 Task: Look for space in La Breita, Peru from 2nd June, 2023 to 15th June, 2023 for 2 adults in price range Rs.10000 to Rs.15000. Place can be entire place with 1 bedroom having 1 bed and 1 bathroom. Property type can be house, flat, guest house, hotel. Booking option can be shelf check-in. Required host language is English.
Action: Mouse pressed left at (471, 115)
Screenshot: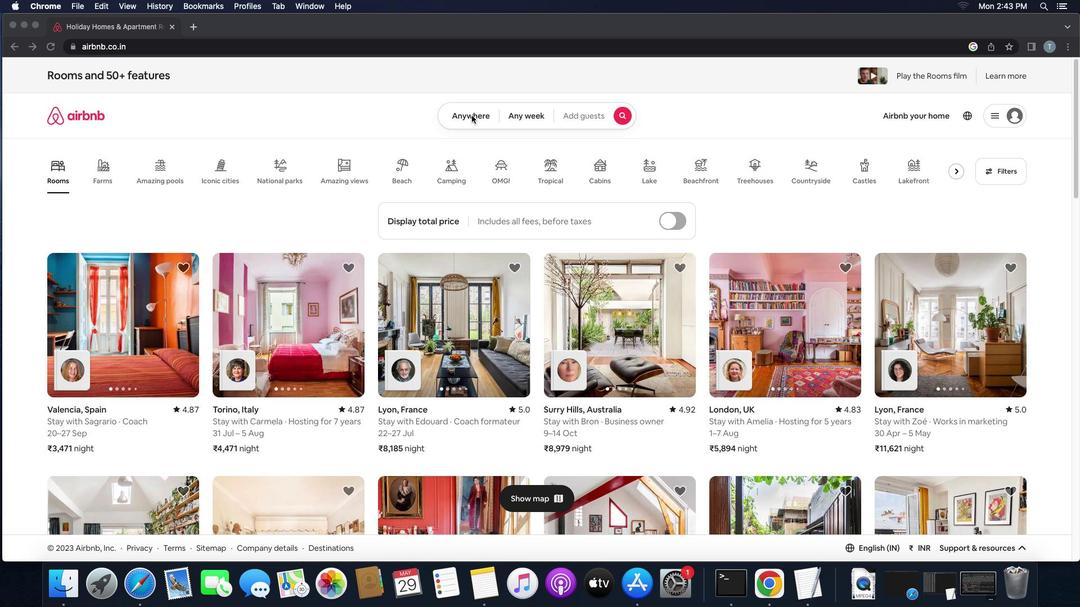 
Action: Mouse pressed left at (471, 115)
Screenshot: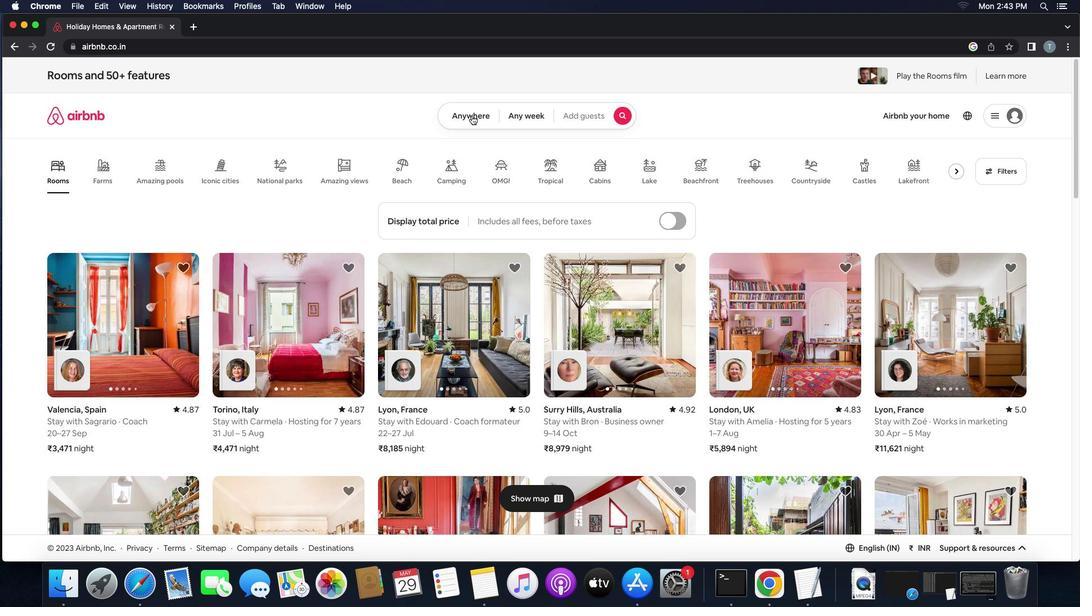 
Action: Mouse moved to (390, 155)
Screenshot: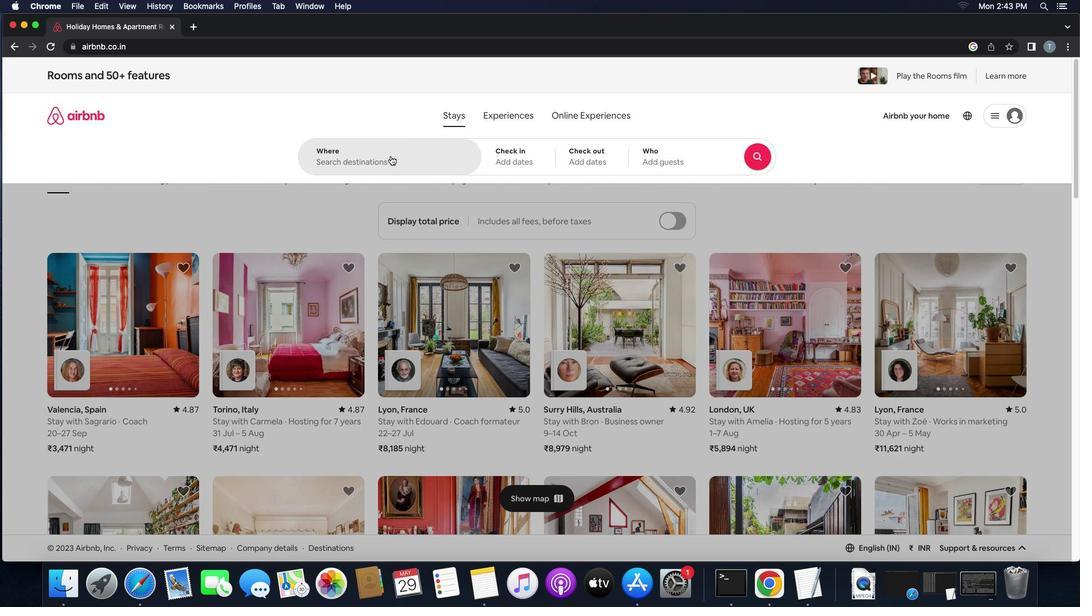 
Action: Mouse pressed left at (390, 155)
Screenshot: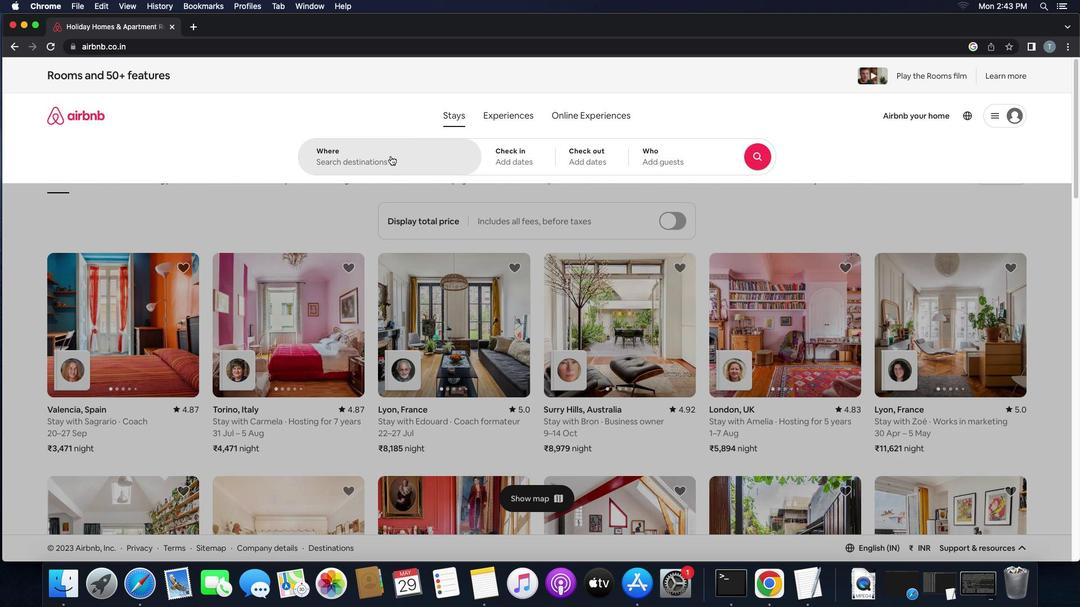 
Action: Key pressed Key.shift'L''A'Key.space'b''r''e''i''t''a'','Key.space'p''e''r''u'
Screenshot: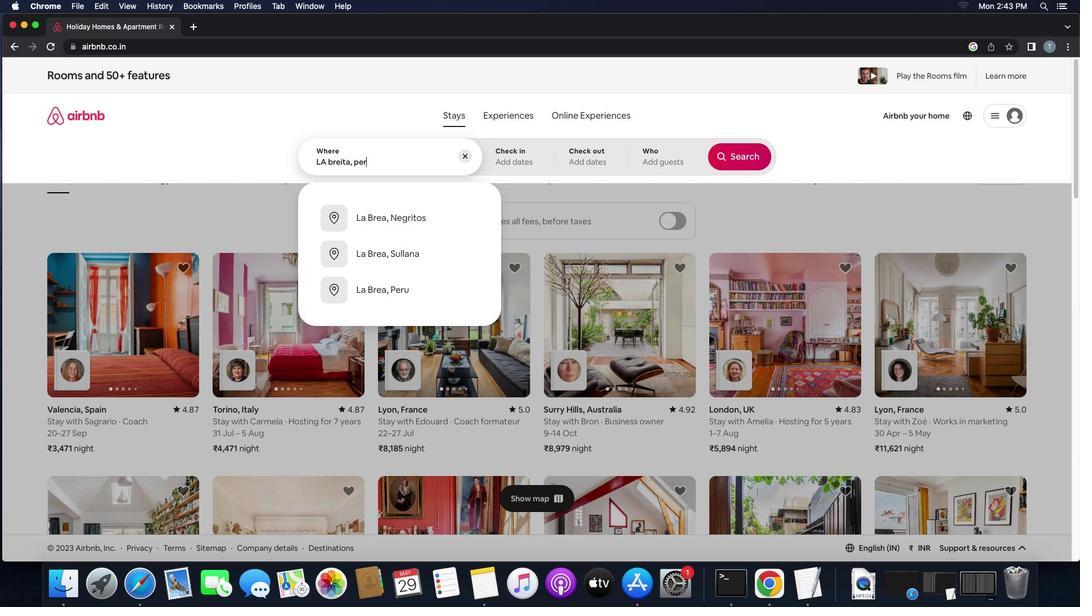 
Action: Mouse moved to (395, 287)
Screenshot: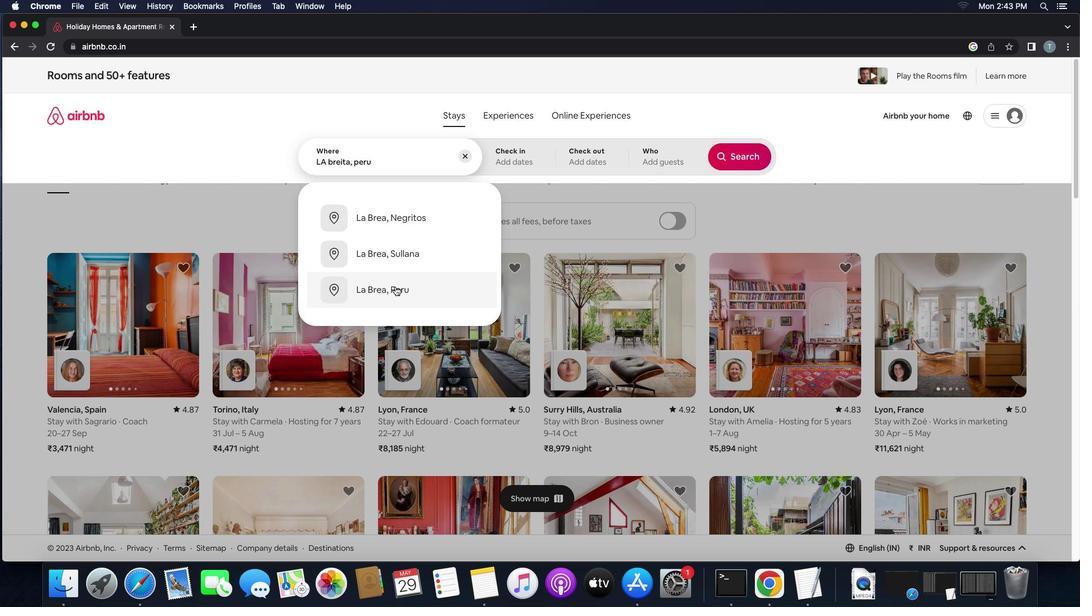
Action: Mouse pressed left at (395, 287)
Screenshot: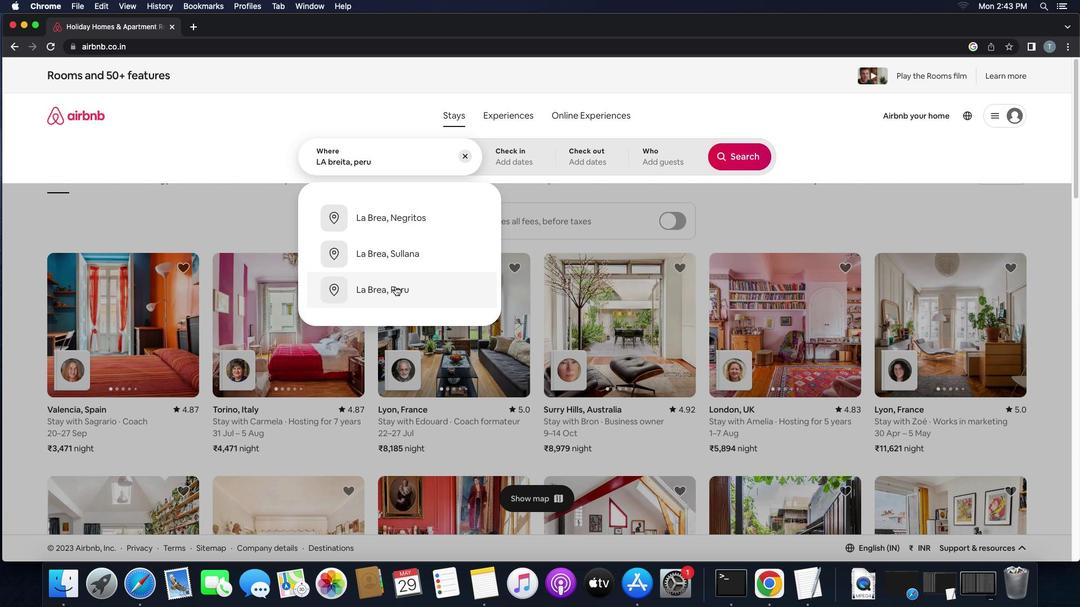 
Action: Mouse moved to (704, 295)
Screenshot: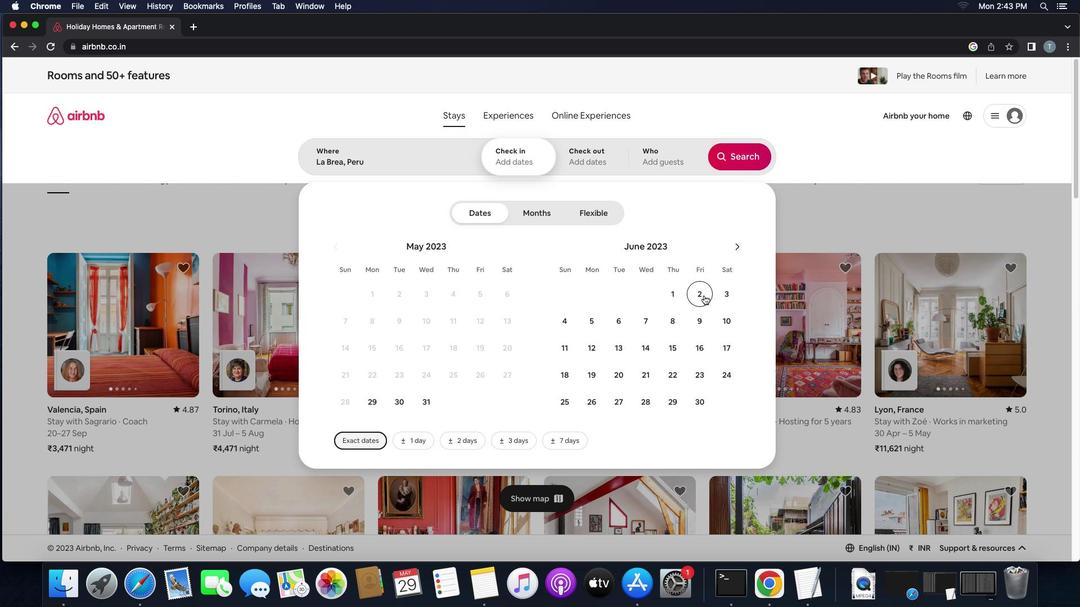 
Action: Mouse pressed left at (704, 295)
Screenshot: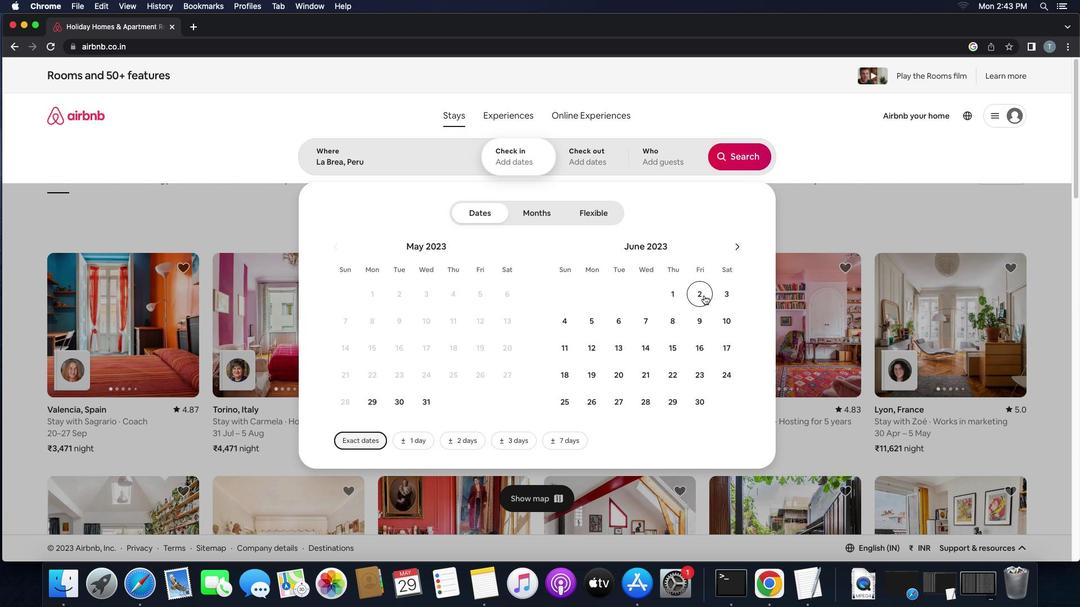 
Action: Mouse moved to (672, 355)
Screenshot: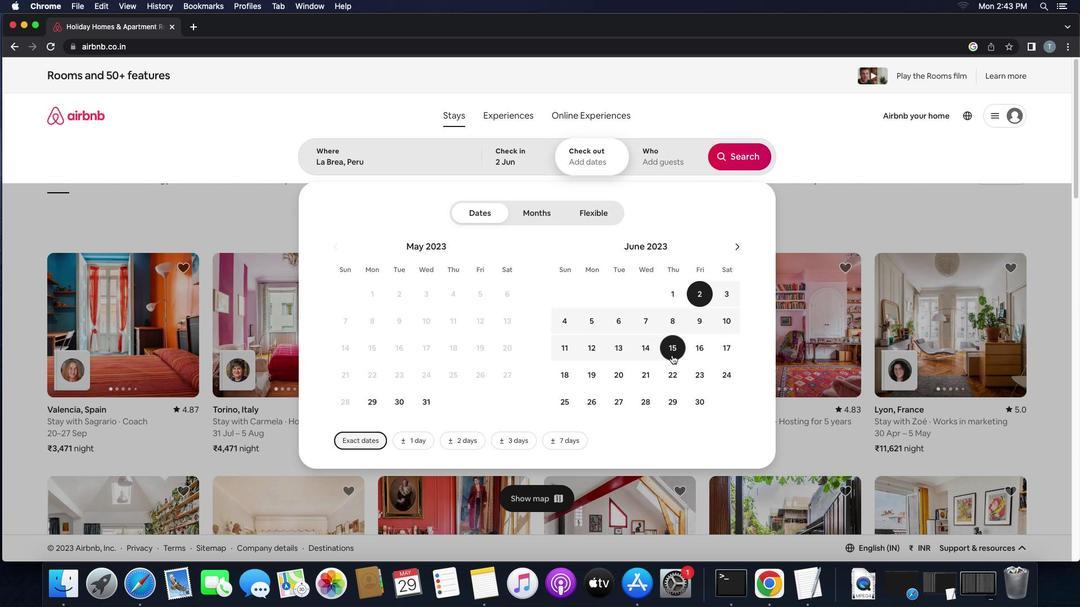 
Action: Mouse pressed left at (672, 355)
Screenshot: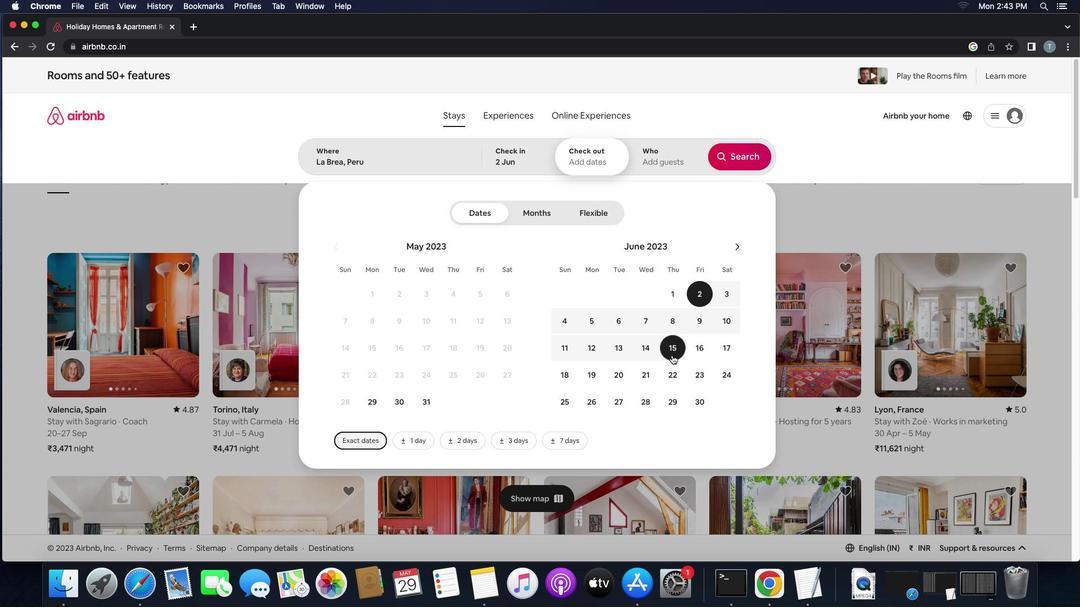 
Action: Mouse moved to (667, 161)
Screenshot: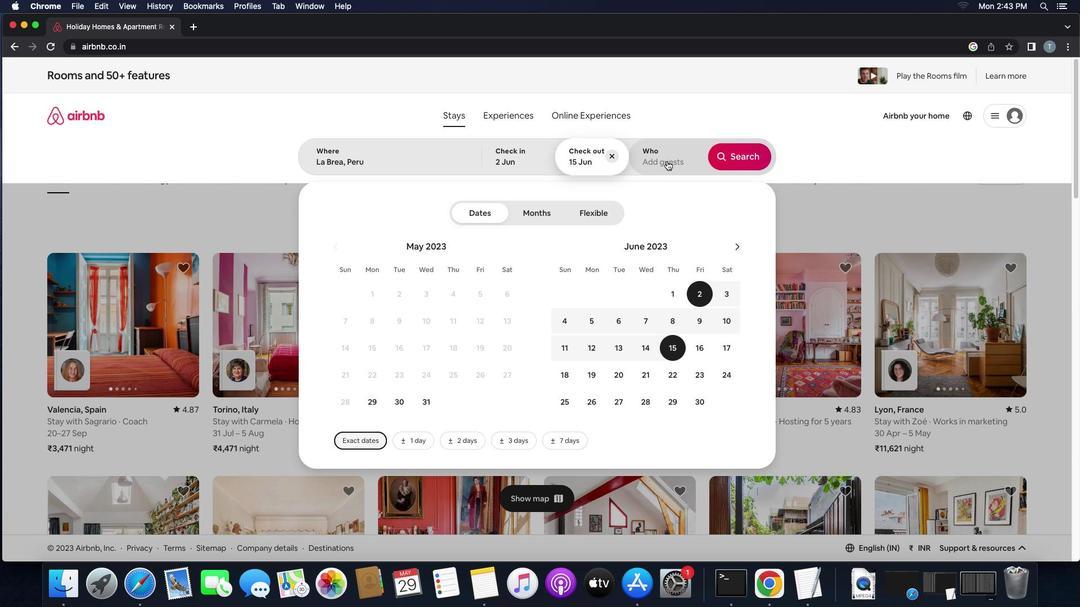 
Action: Mouse pressed left at (667, 161)
Screenshot: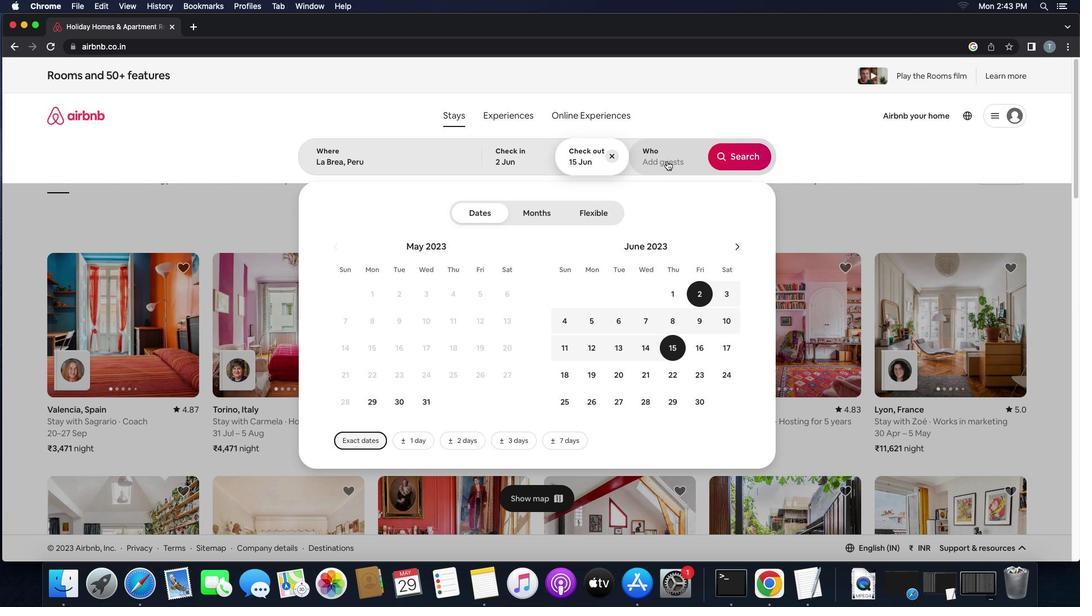 
Action: Mouse moved to (741, 220)
Screenshot: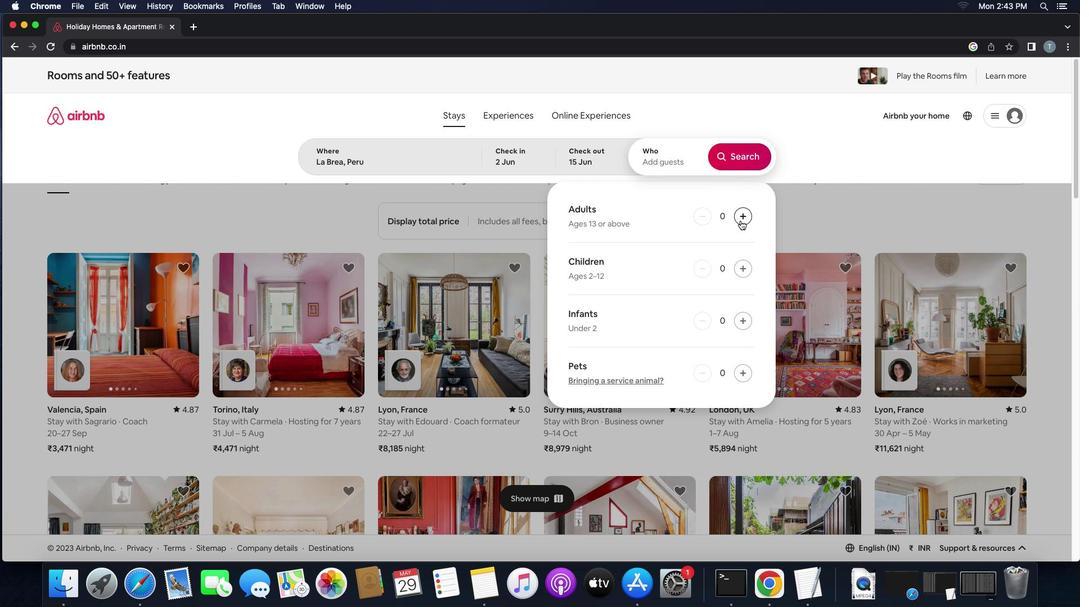 
Action: Mouse pressed left at (741, 220)
Screenshot: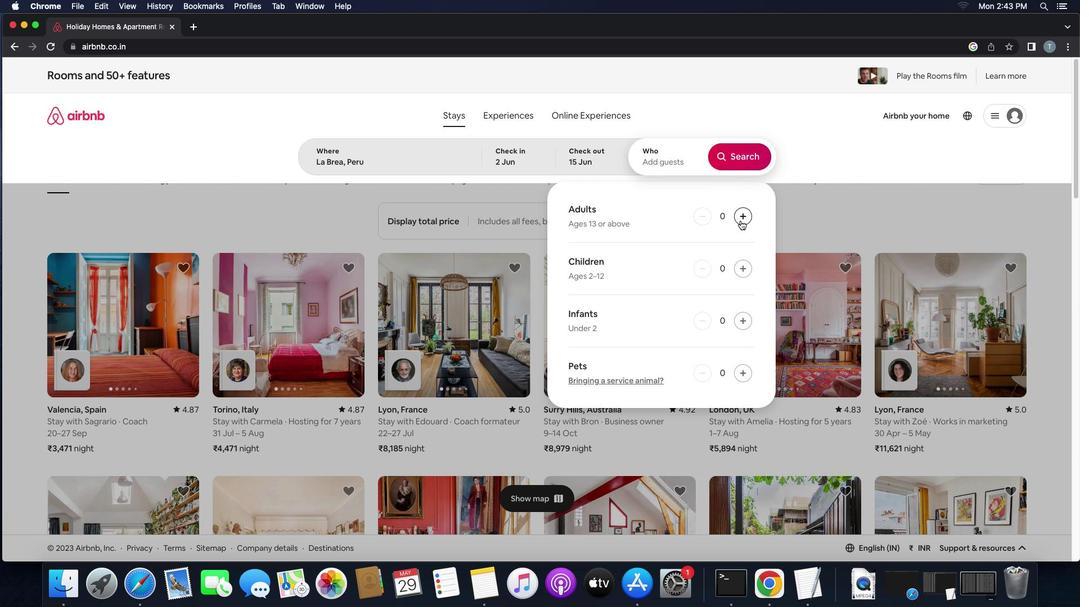 
Action: Mouse pressed left at (741, 220)
Screenshot: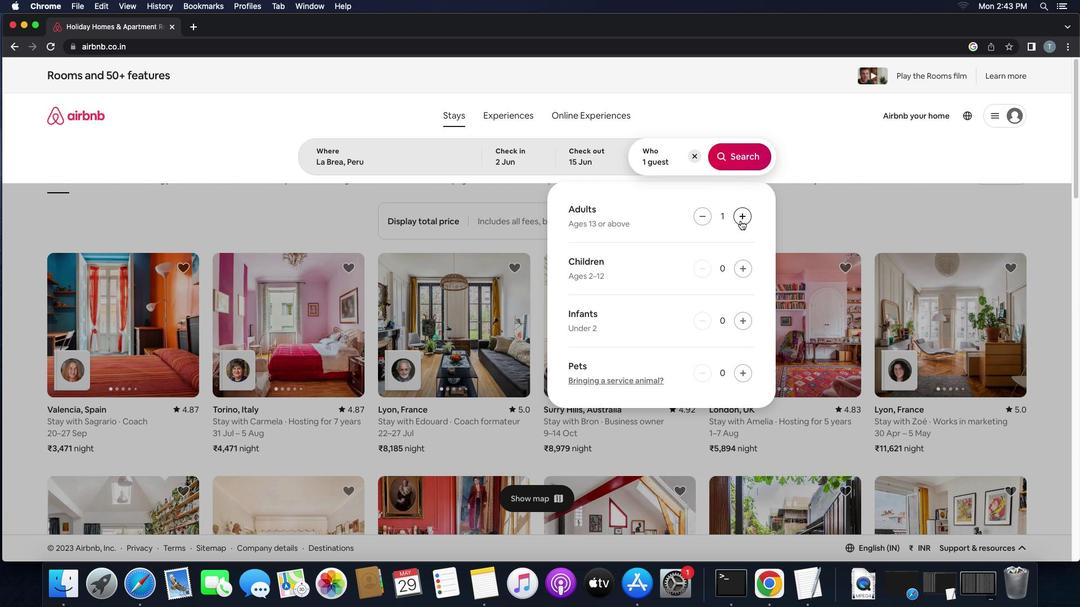 
Action: Mouse moved to (757, 155)
Screenshot: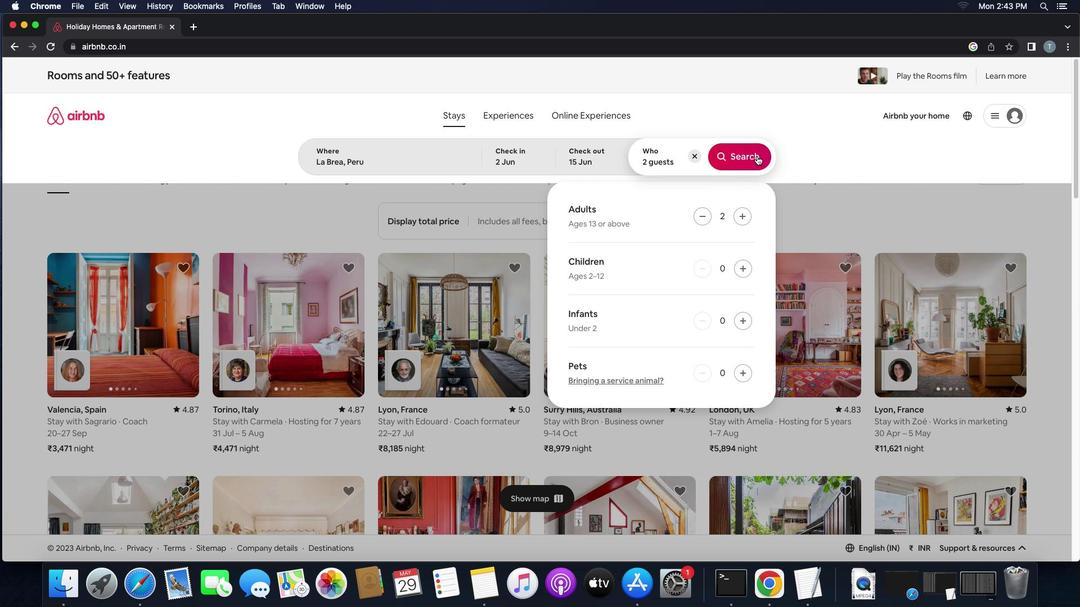 
Action: Mouse pressed left at (757, 155)
Screenshot: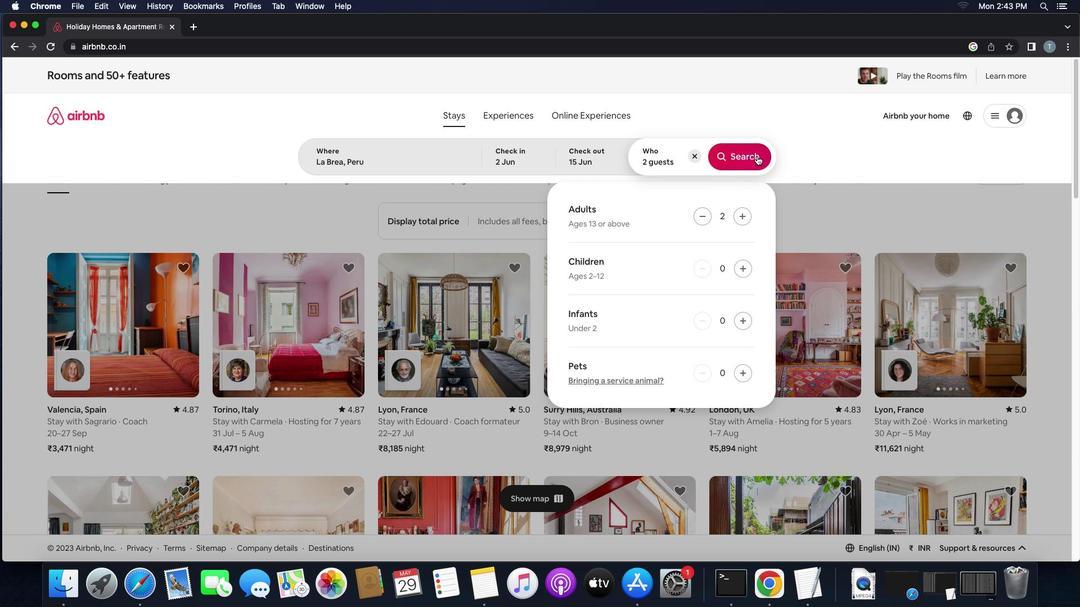
Action: Mouse moved to (1029, 128)
Screenshot: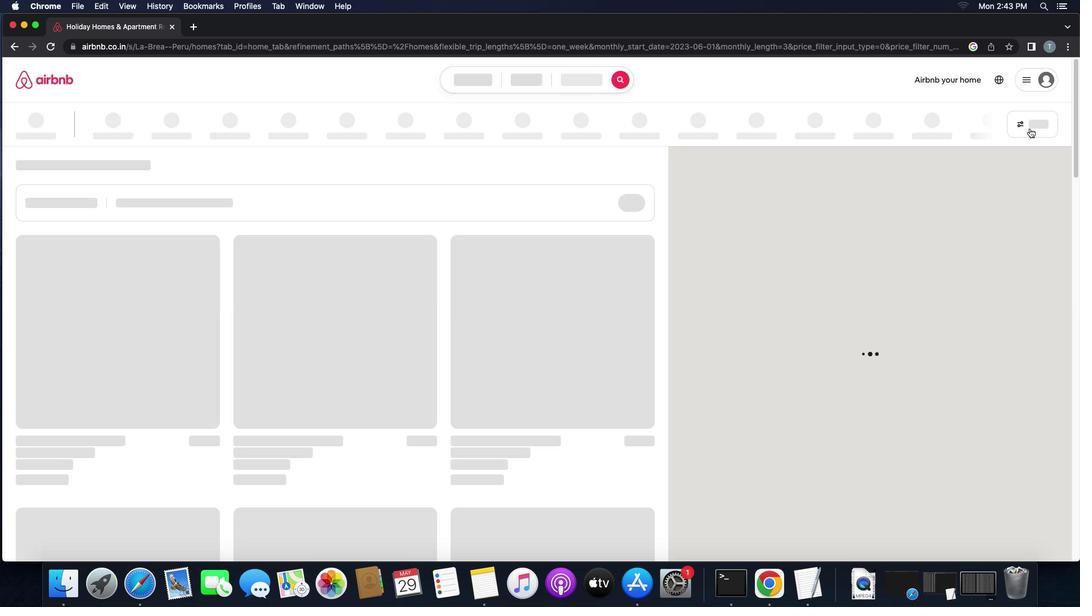 
Action: Mouse pressed left at (1029, 128)
Screenshot: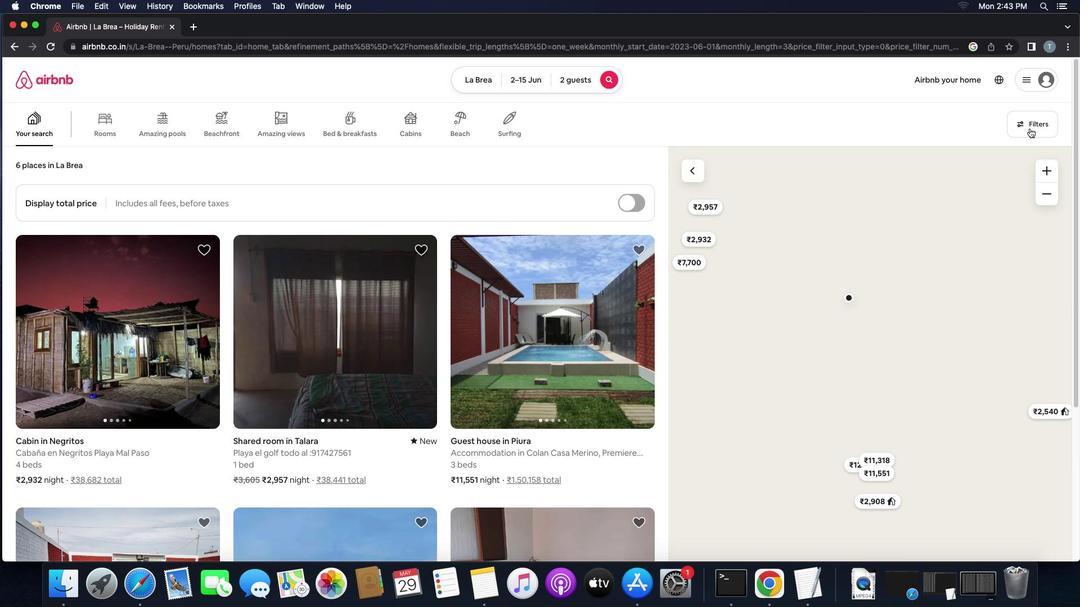 
Action: Mouse moved to (464, 264)
Screenshot: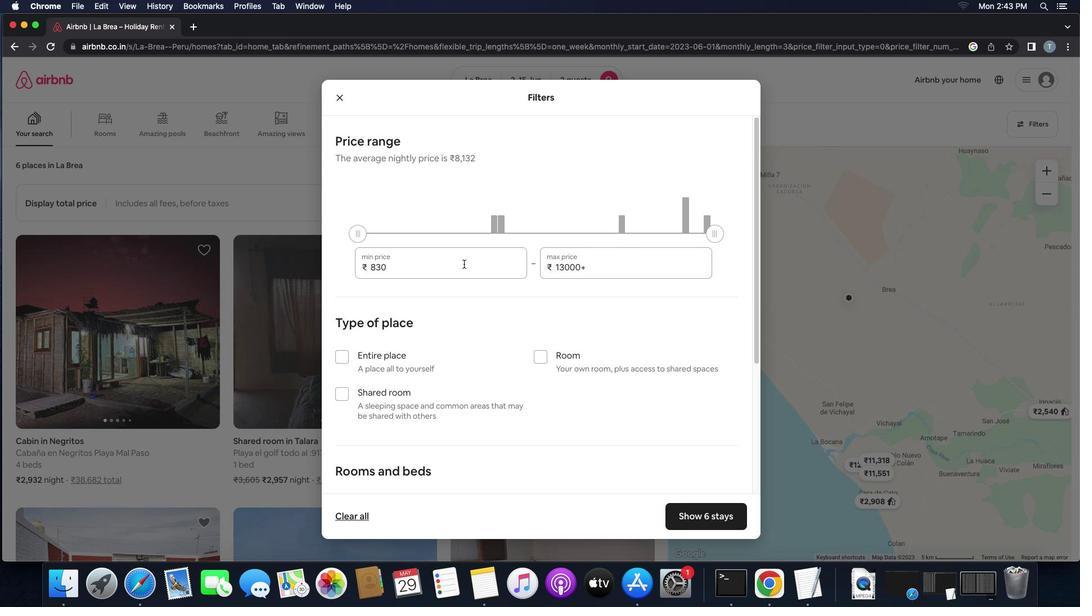 
Action: Mouse pressed left at (464, 264)
Screenshot: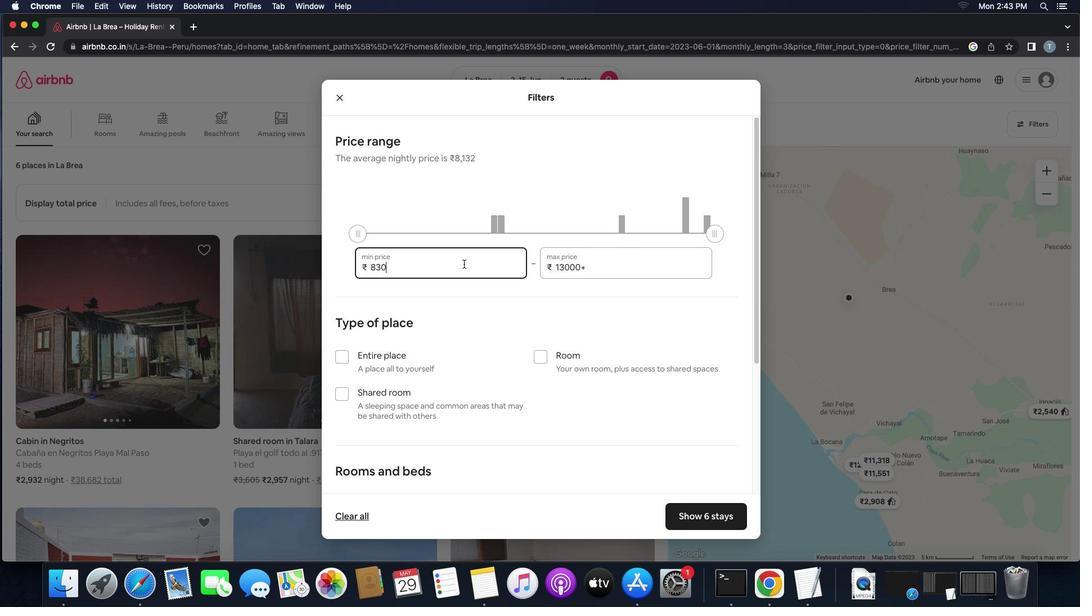 
Action: Key pressed Key.backspaceKey.backspaceKey.backspaceKey.backspace'1''0''0''0''0'
Screenshot: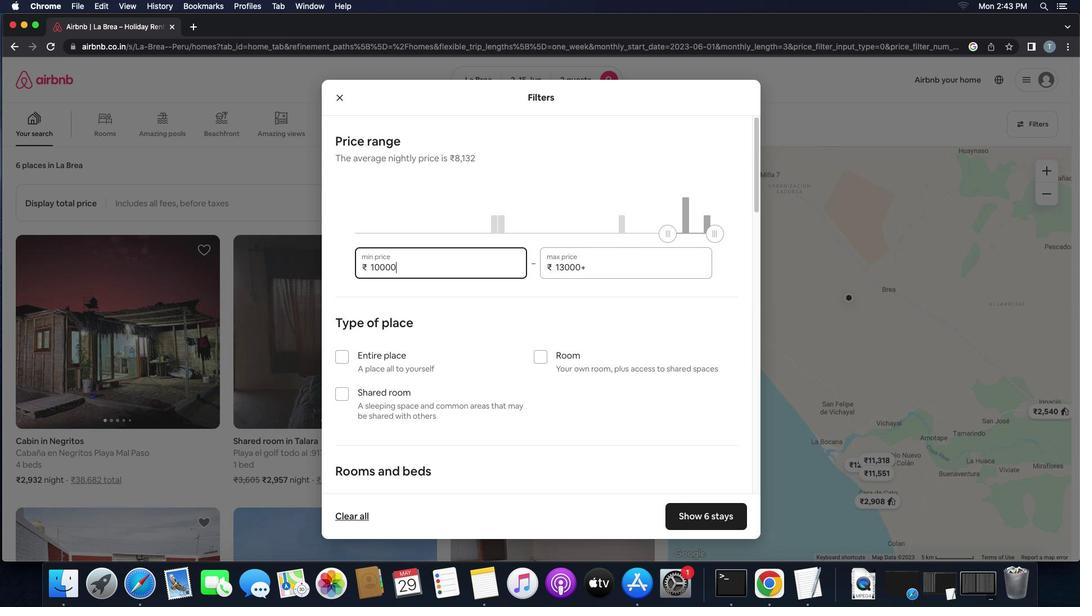 
Action: Mouse moved to (596, 269)
Screenshot: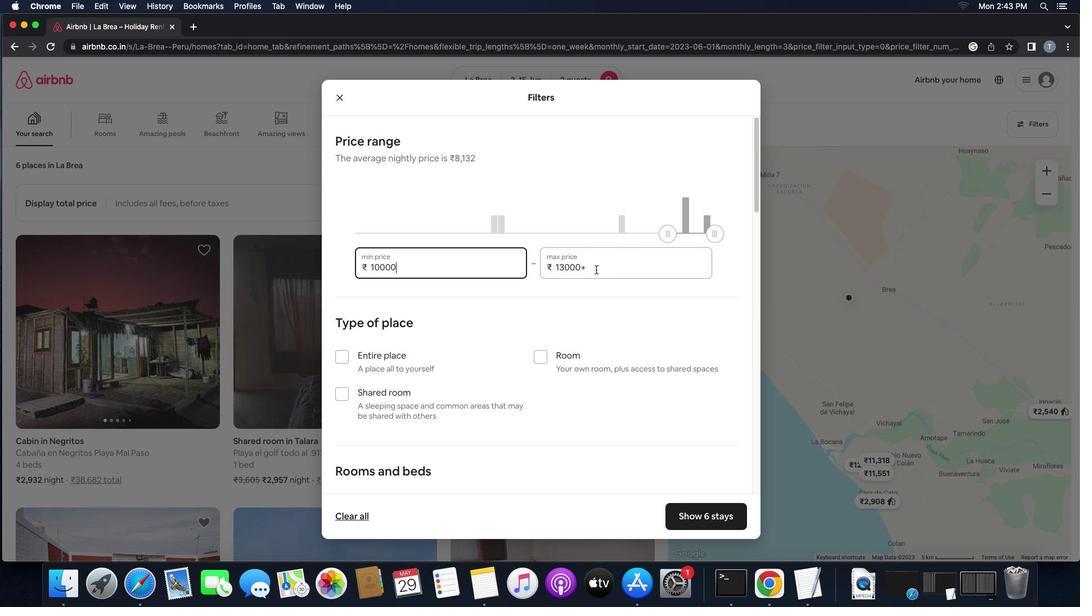 
Action: Mouse pressed left at (596, 269)
Screenshot: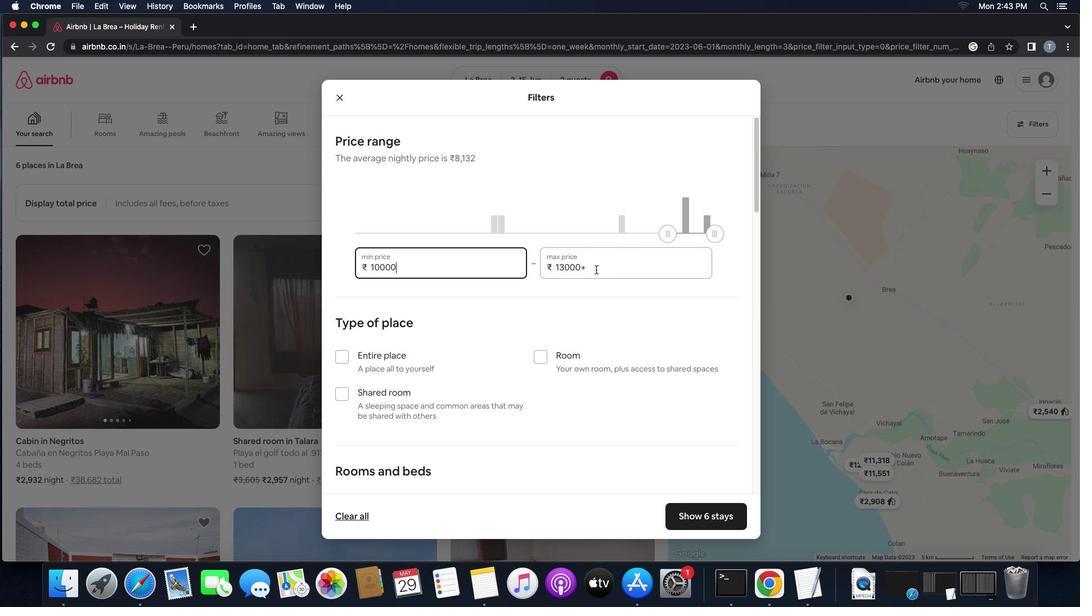 
Action: Key pressed Key.backspaceKey.backspaceKey.backspaceKey.backspaceKey.backspaceKey.backspace'1''5''0''0''0'
Screenshot: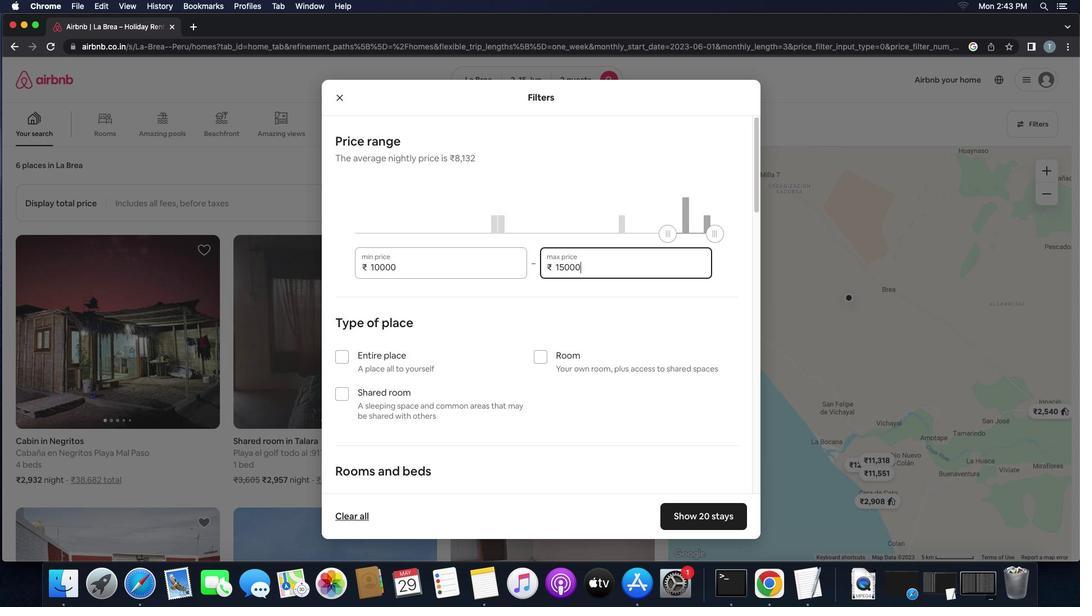 
Action: Mouse moved to (353, 354)
Screenshot: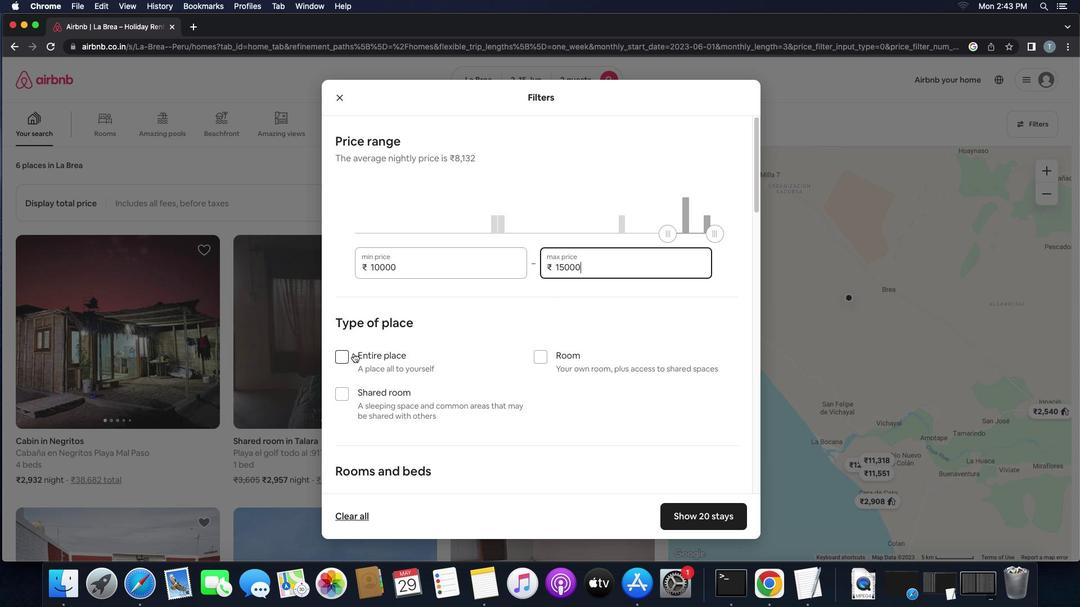 
Action: Mouse pressed left at (353, 354)
Screenshot: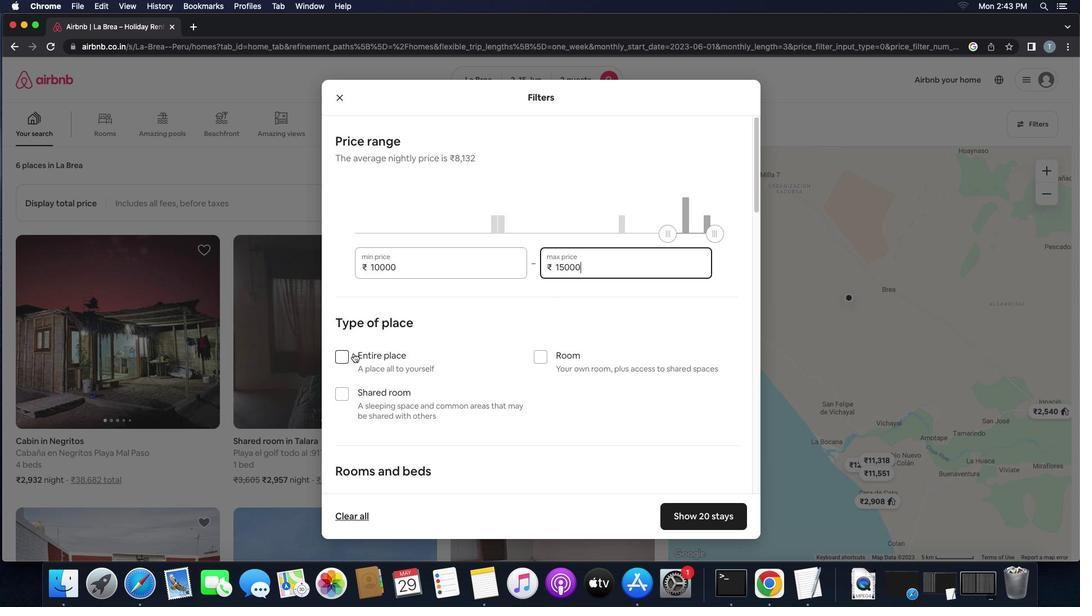 
Action: Mouse moved to (516, 387)
Screenshot: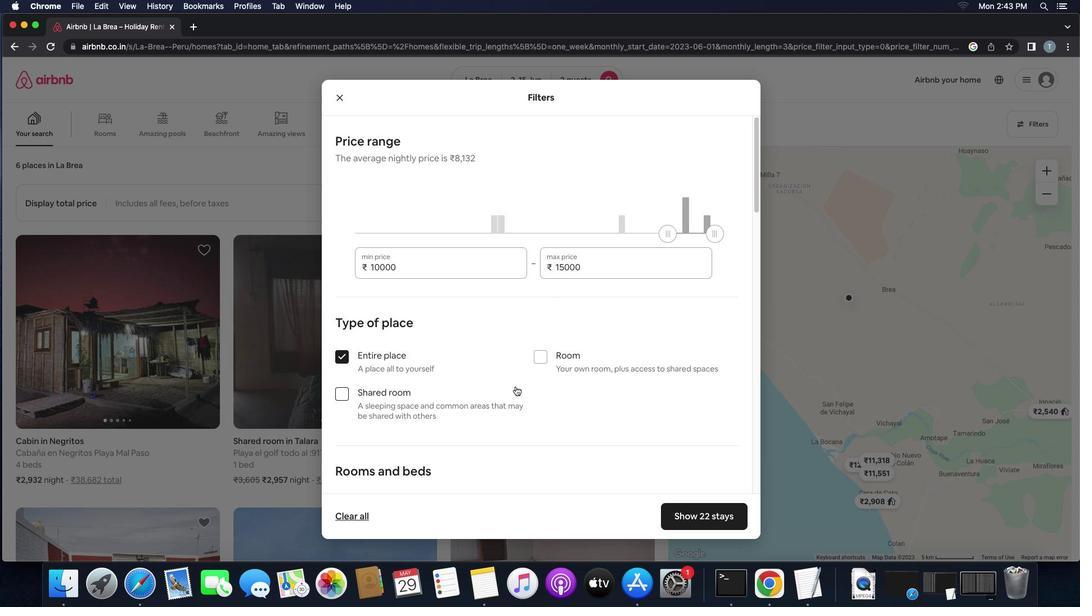 
Action: Mouse scrolled (516, 387) with delta (0, 0)
Screenshot: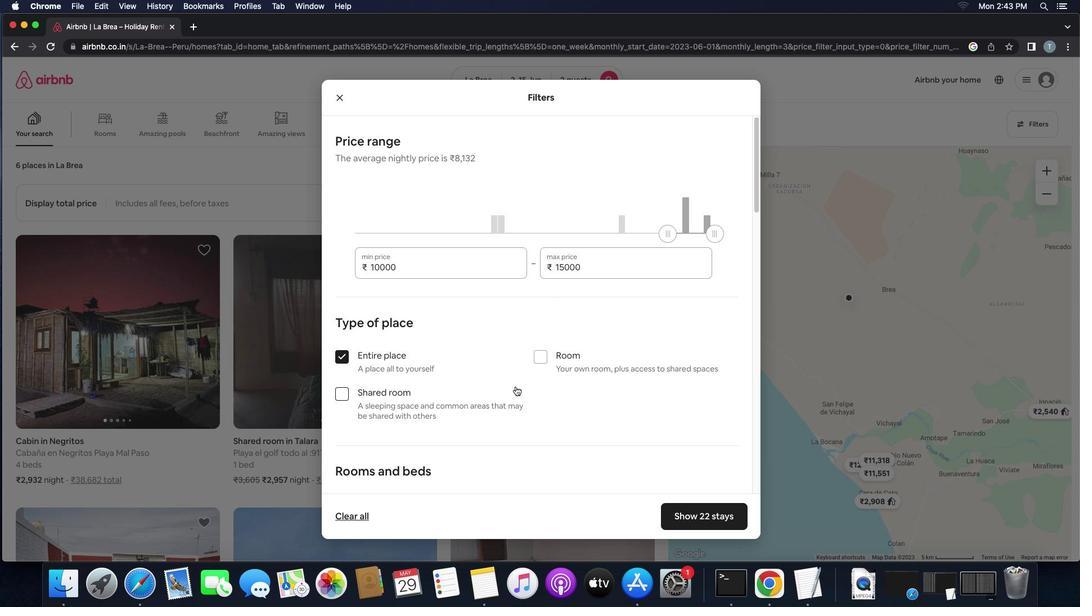 
Action: Mouse scrolled (516, 387) with delta (0, 0)
Screenshot: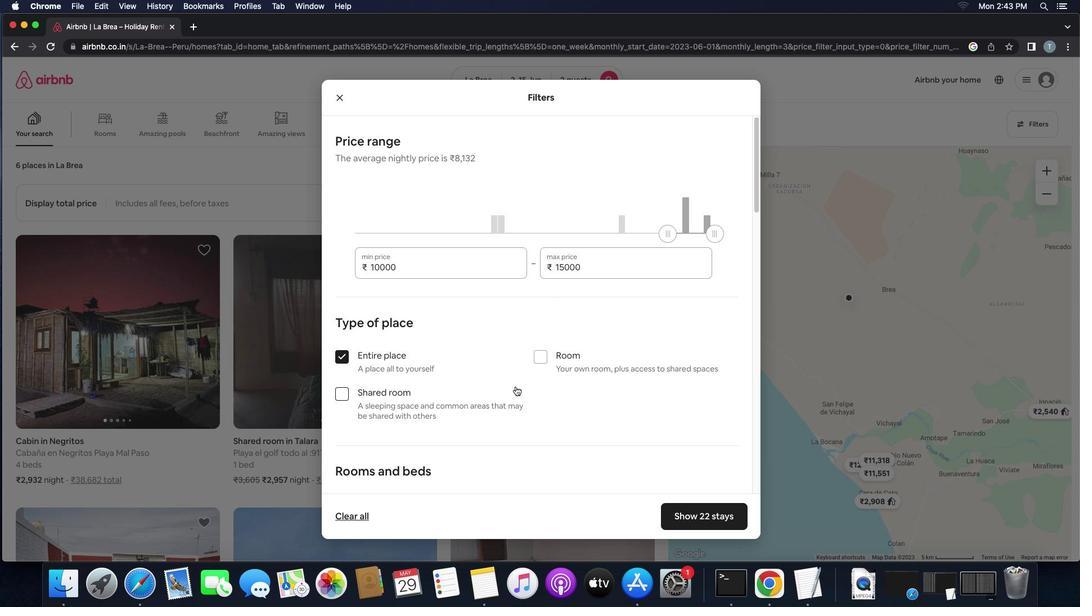 
Action: Mouse moved to (504, 430)
Screenshot: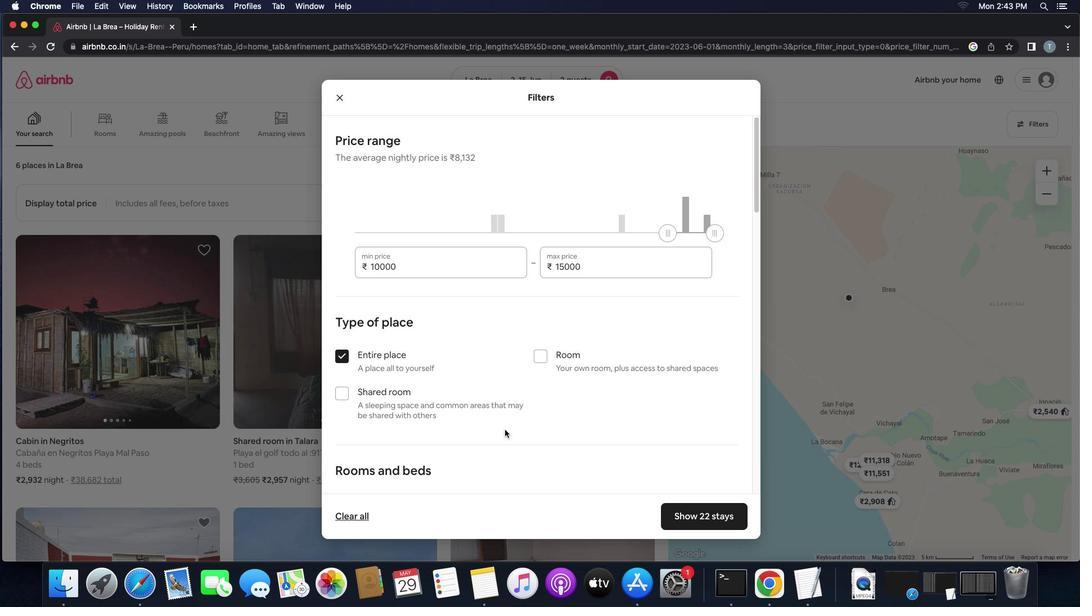 
Action: Mouse scrolled (504, 430) with delta (0, 0)
Screenshot: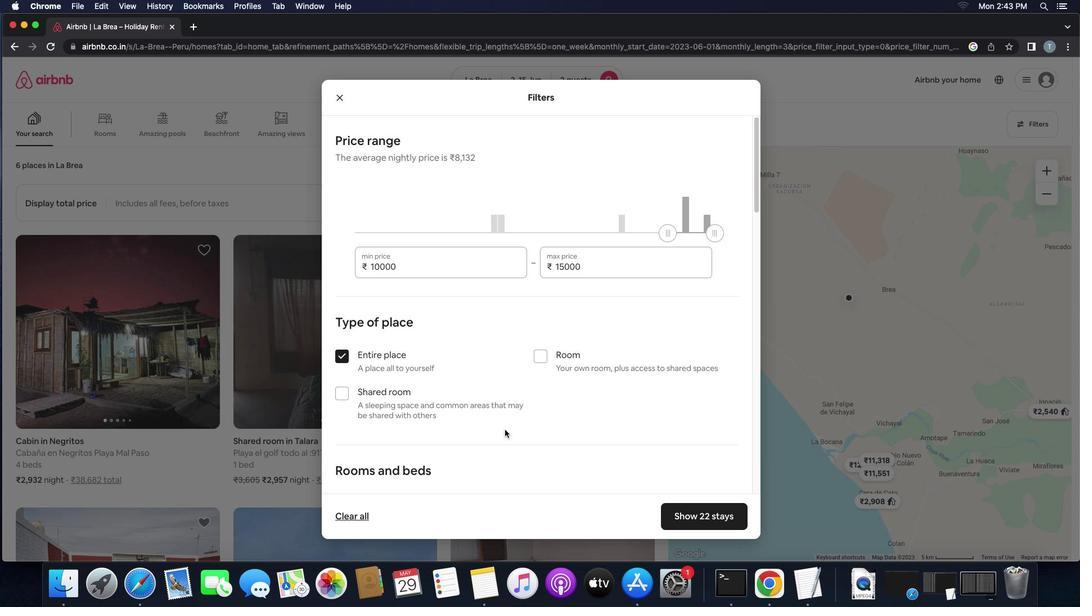 
Action: Mouse moved to (504, 430)
Screenshot: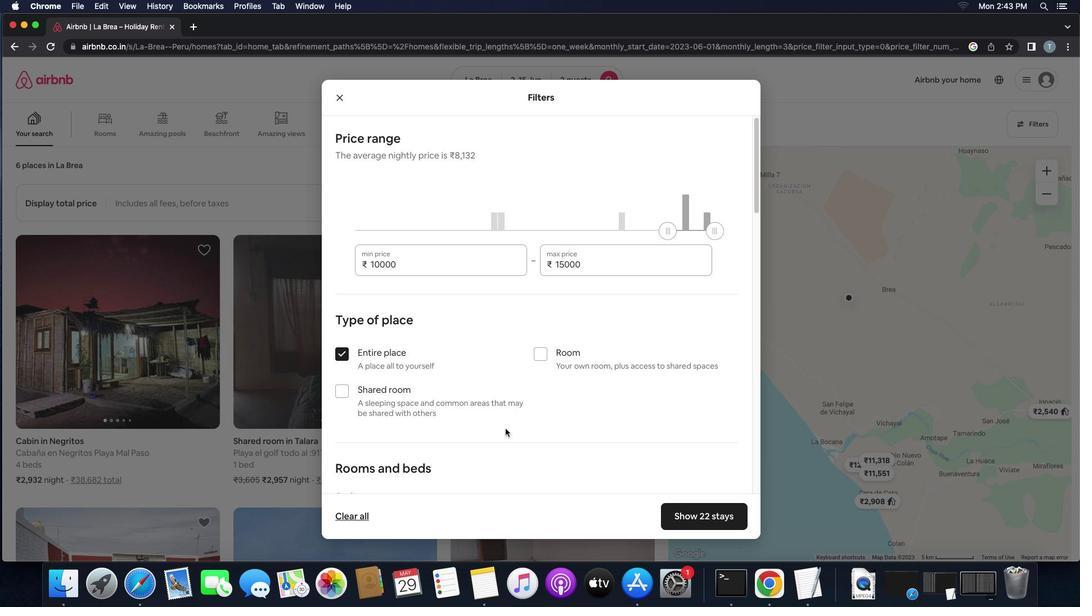 
Action: Mouse scrolled (504, 430) with delta (0, 0)
Screenshot: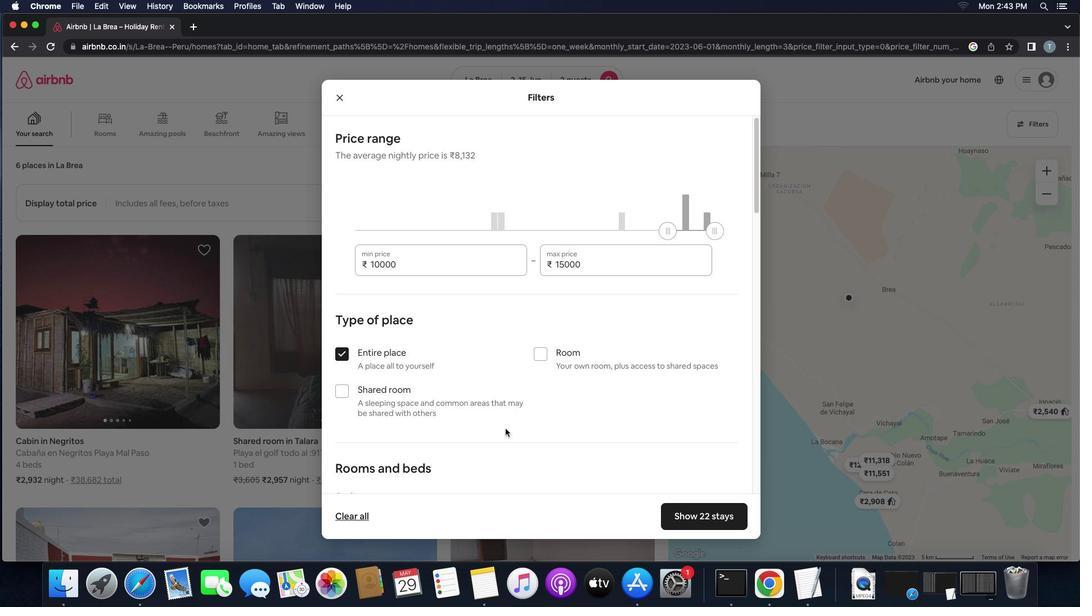 
Action: Mouse moved to (505, 430)
Screenshot: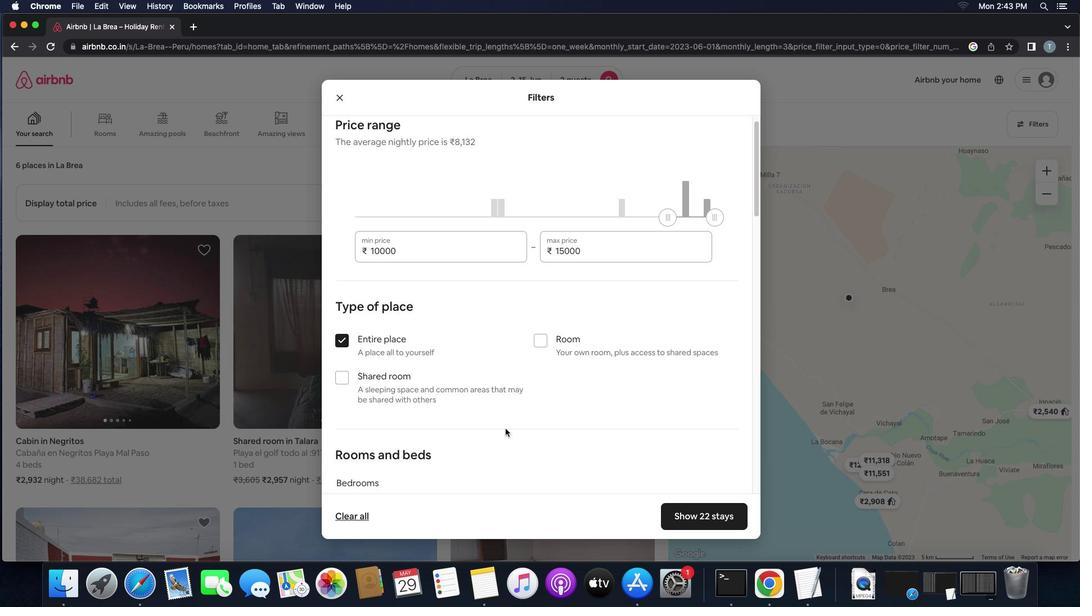 
Action: Mouse scrolled (505, 430) with delta (0, -1)
Screenshot: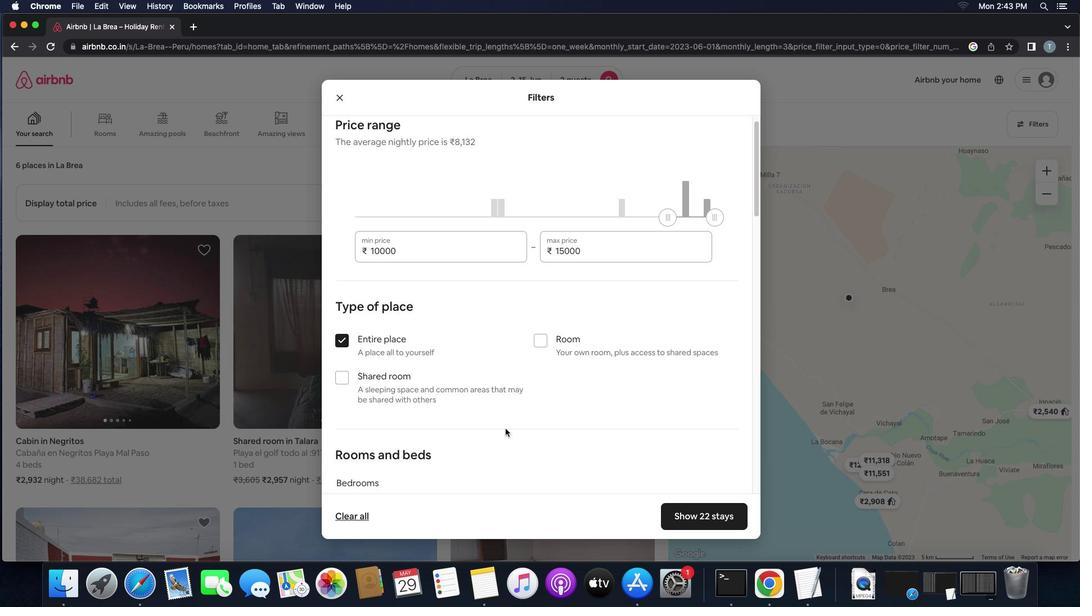 
Action: Mouse moved to (505, 428)
Screenshot: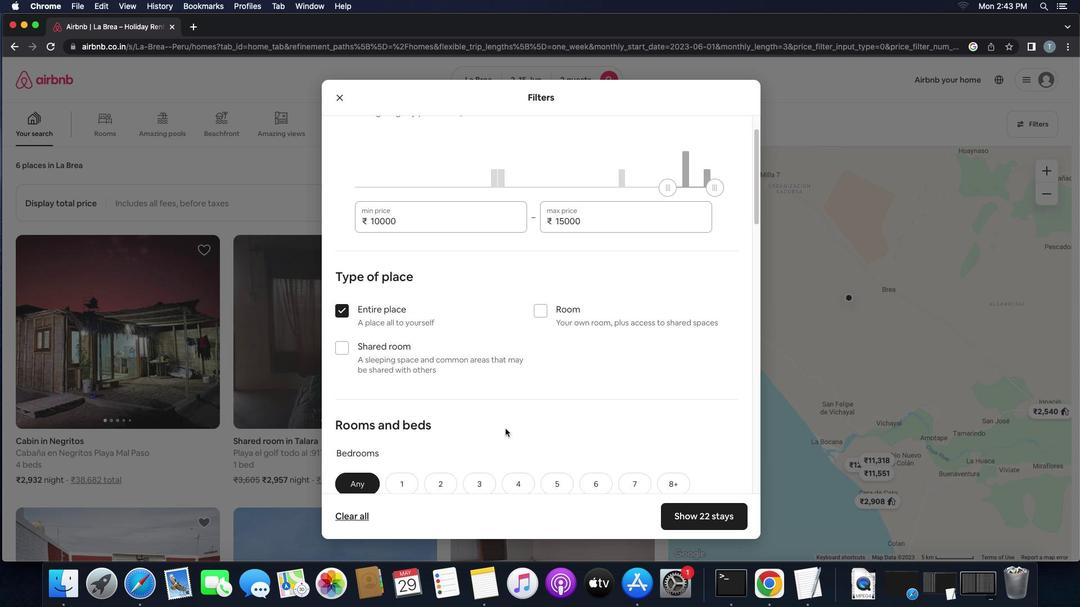 
Action: Mouse scrolled (505, 428) with delta (0, -2)
Screenshot: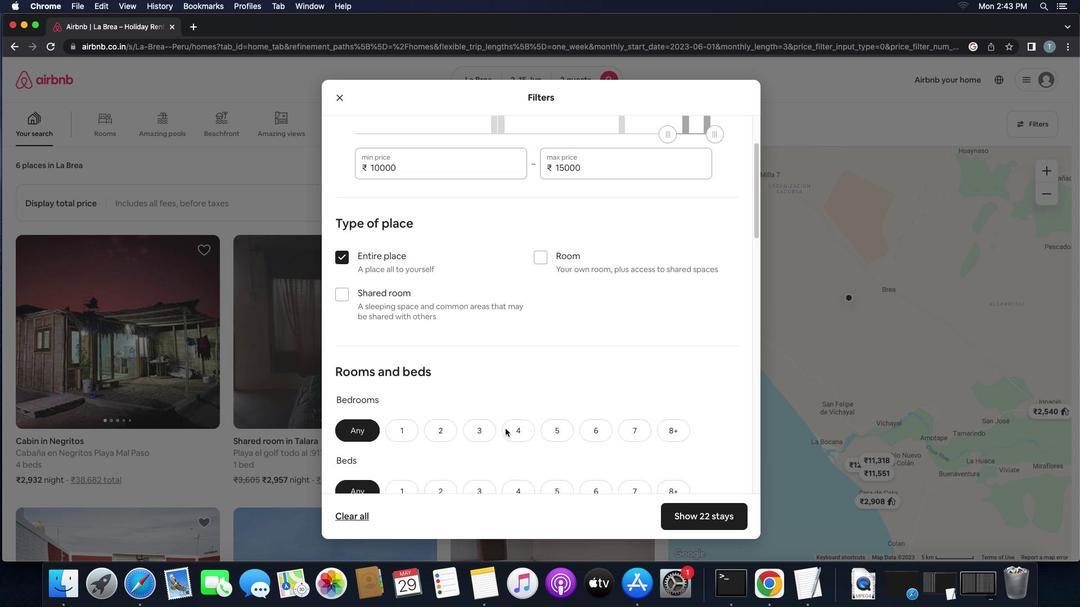 
Action: Mouse moved to (410, 328)
Screenshot: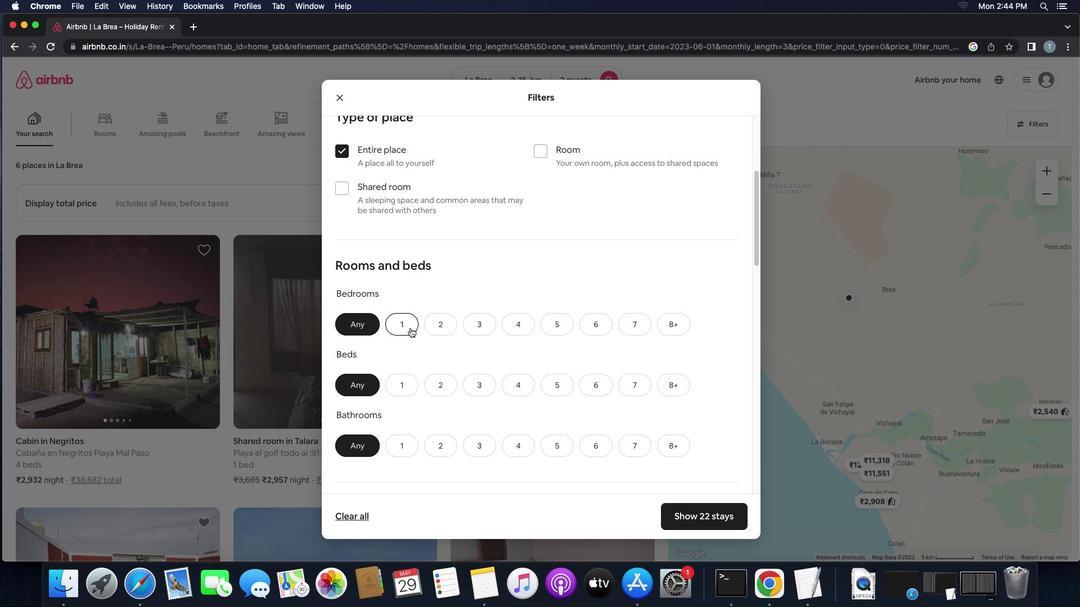 
Action: Mouse pressed left at (410, 328)
Screenshot: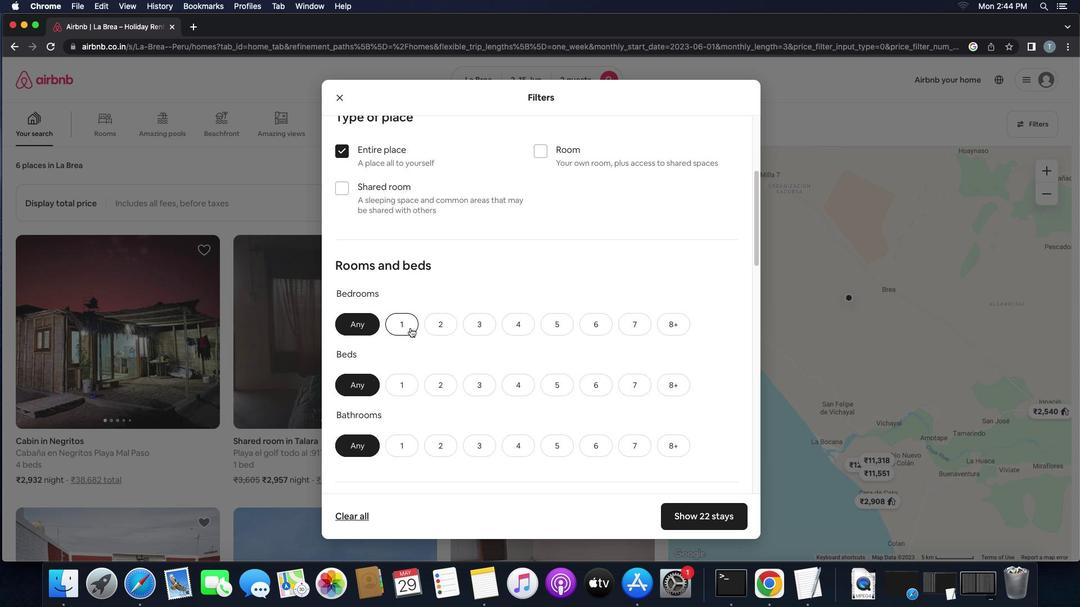 
Action: Mouse moved to (397, 382)
Screenshot: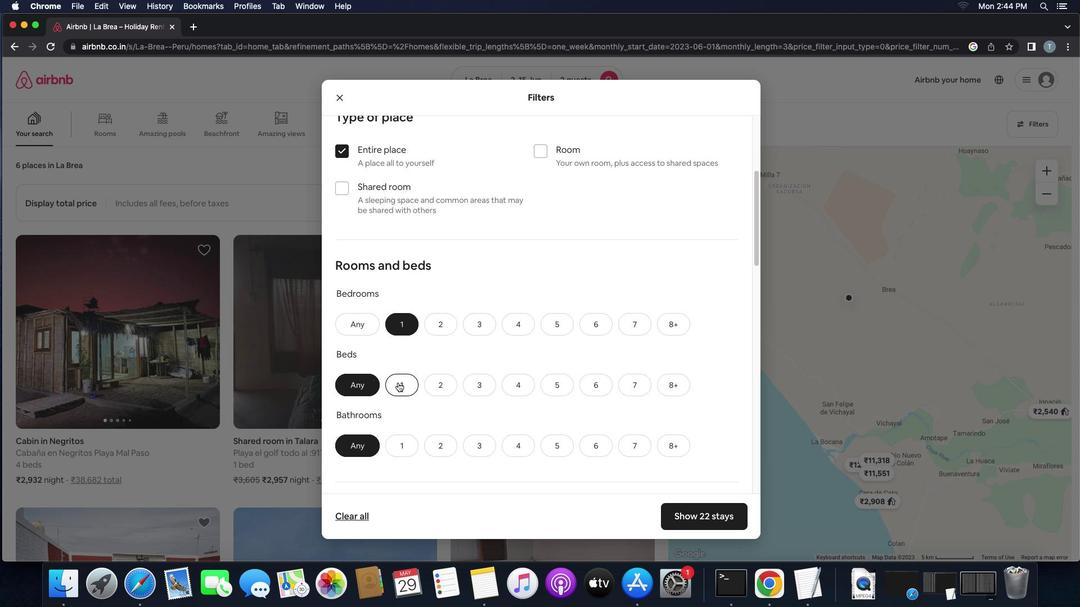 
Action: Mouse pressed left at (397, 382)
Screenshot: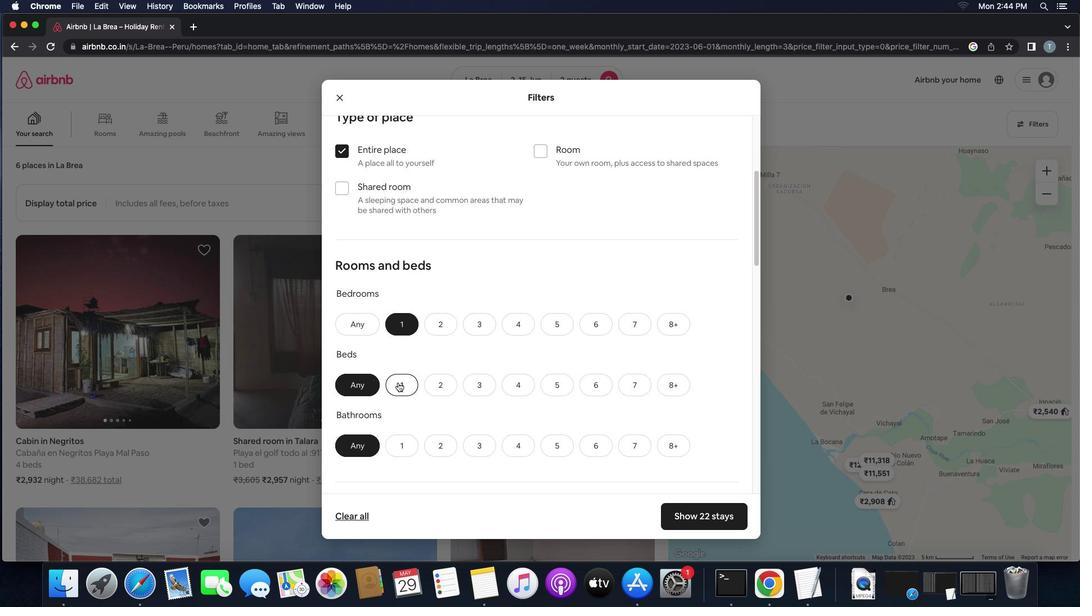
Action: Mouse moved to (409, 458)
Screenshot: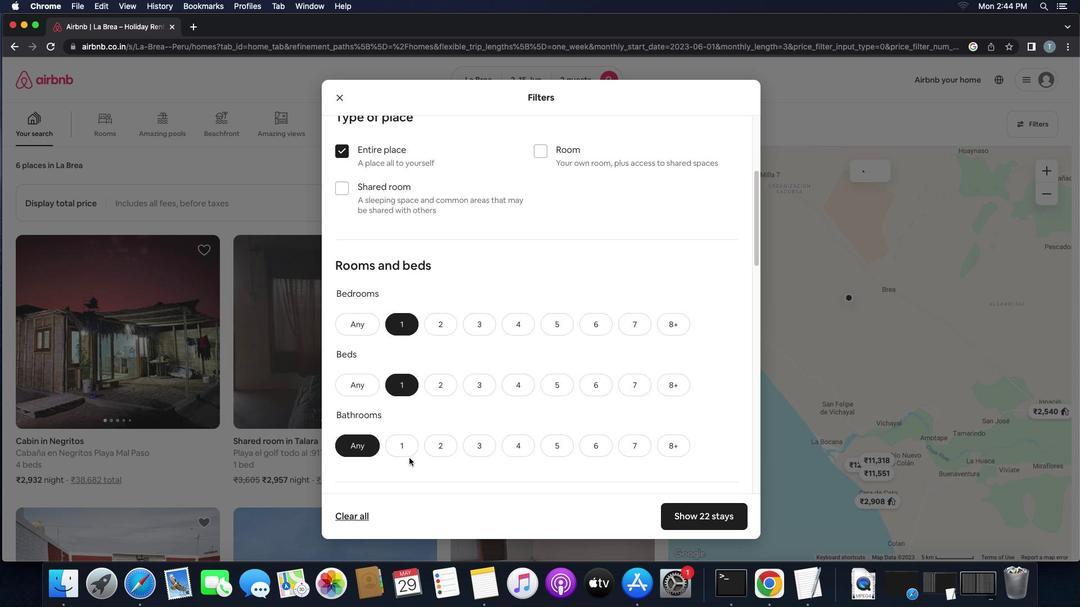 
Action: Mouse pressed left at (409, 458)
Screenshot: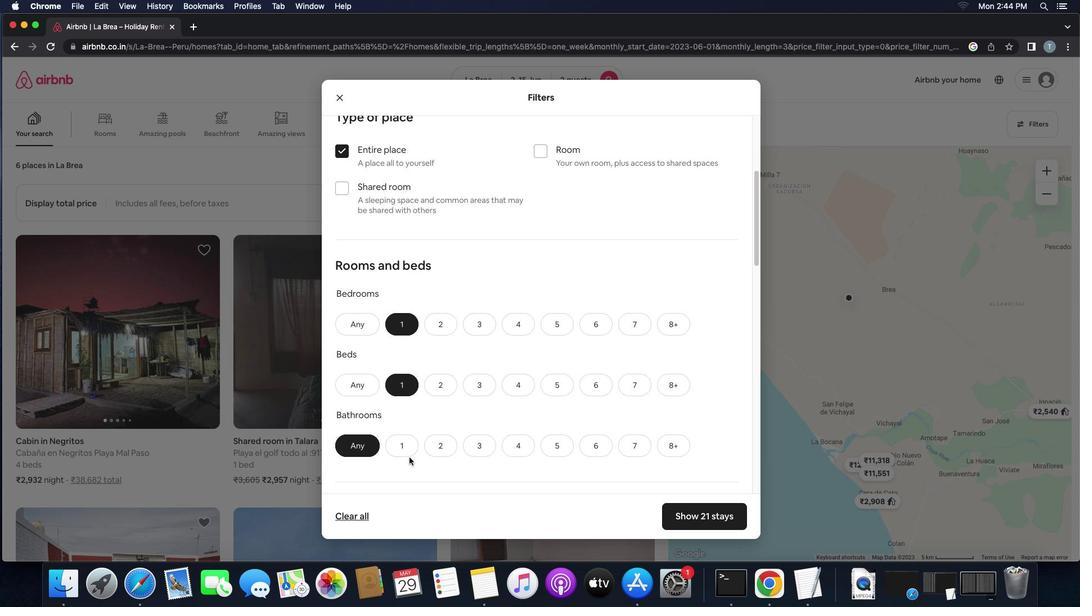 
Action: Mouse moved to (408, 453)
Screenshot: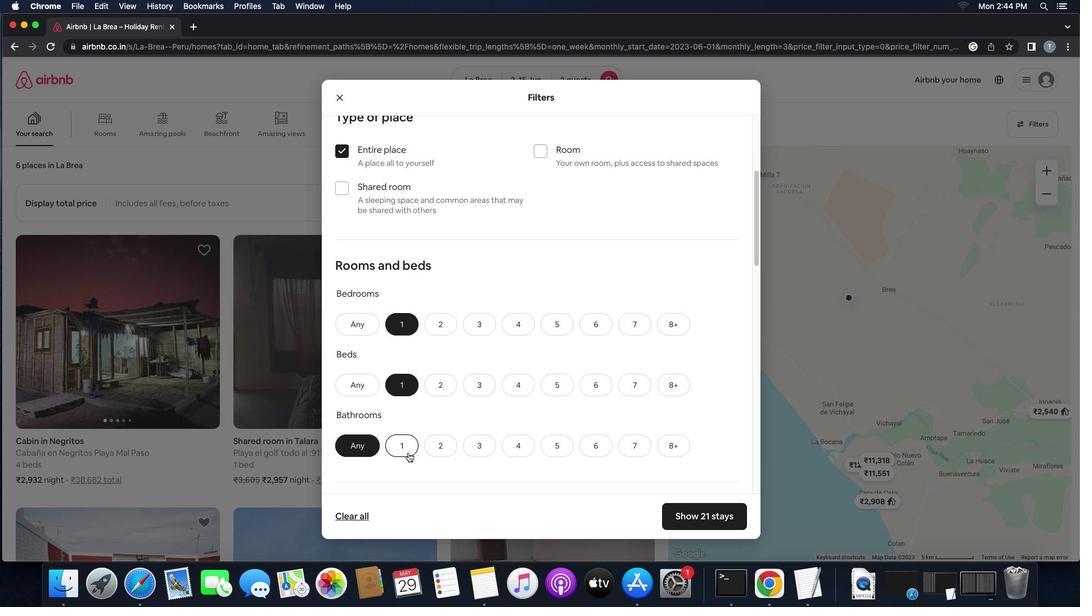 
Action: Mouse pressed left at (408, 453)
Screenshot: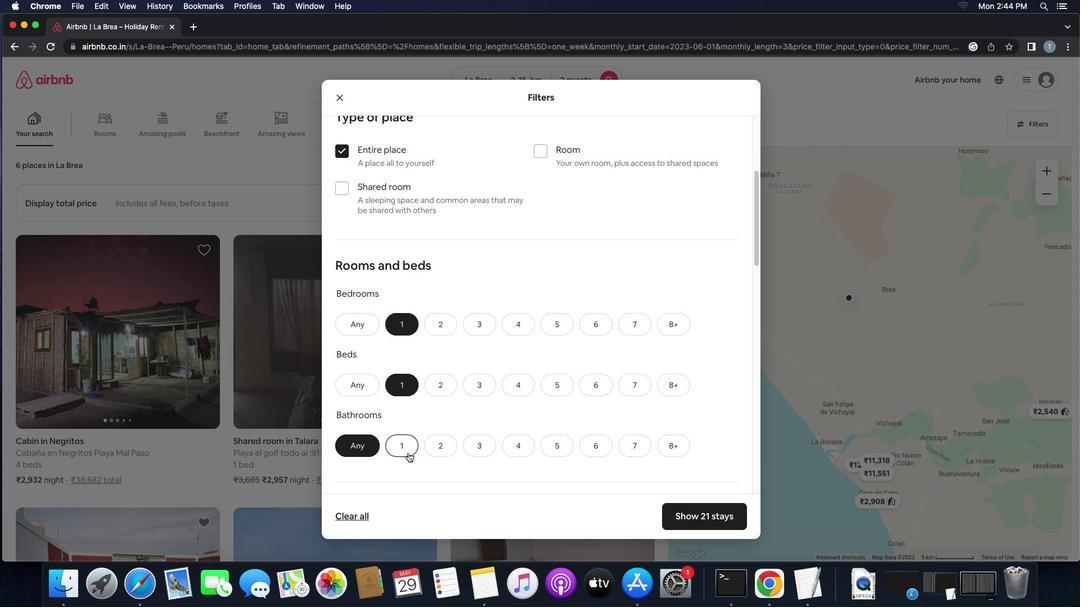 
Action: Mouse moved to (459, 445)
Screenshot: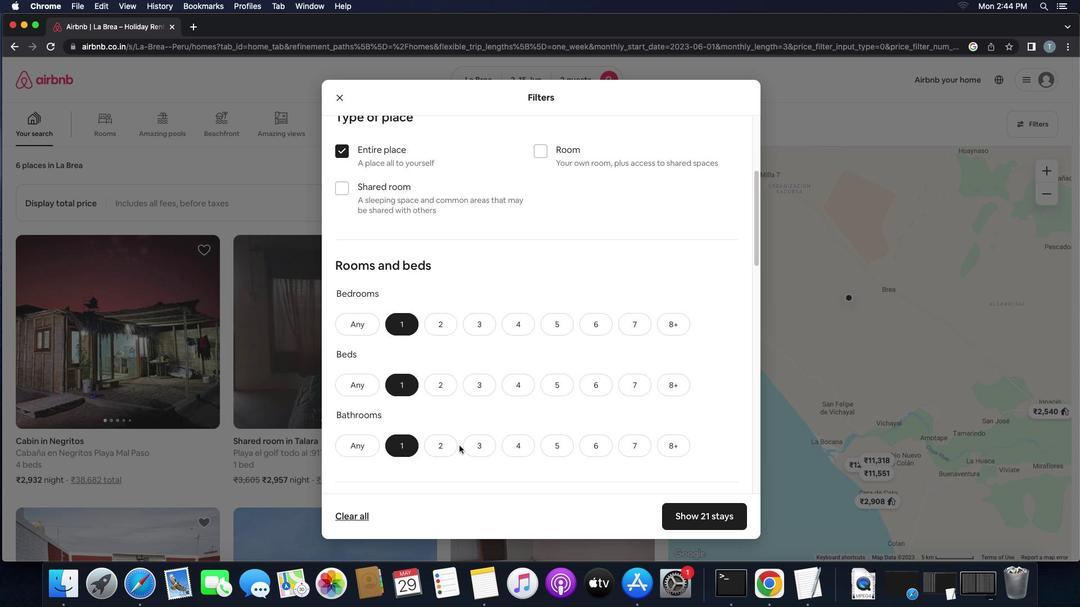 
Action: Mouse scrolled (459, 445) with delta (0, 0)
Screenshot: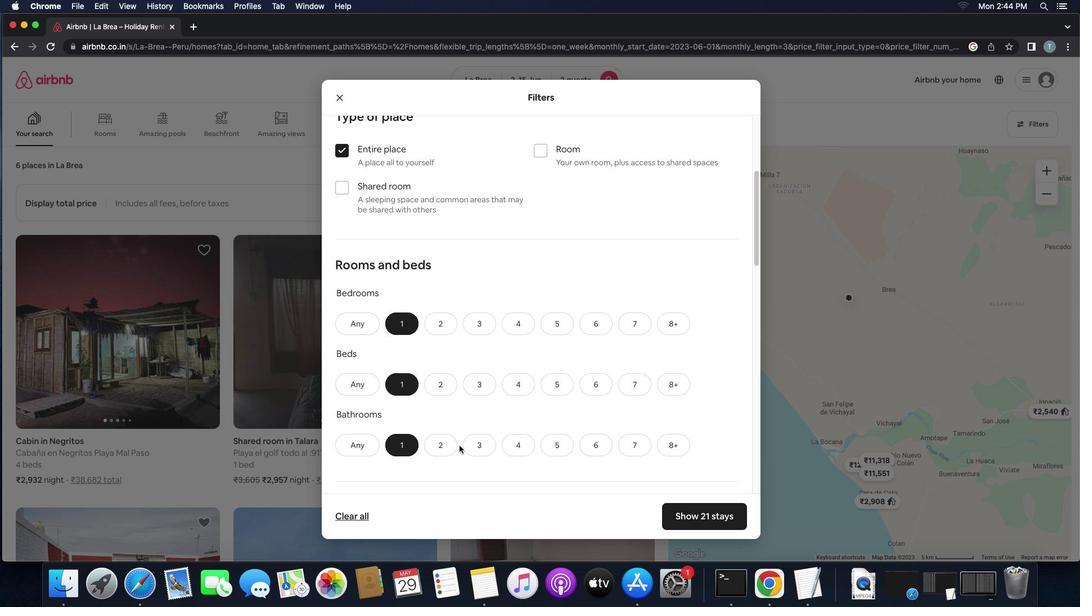 
Action: Mouse scrolled (459, 445) with delta (0, 0)
Screenshot: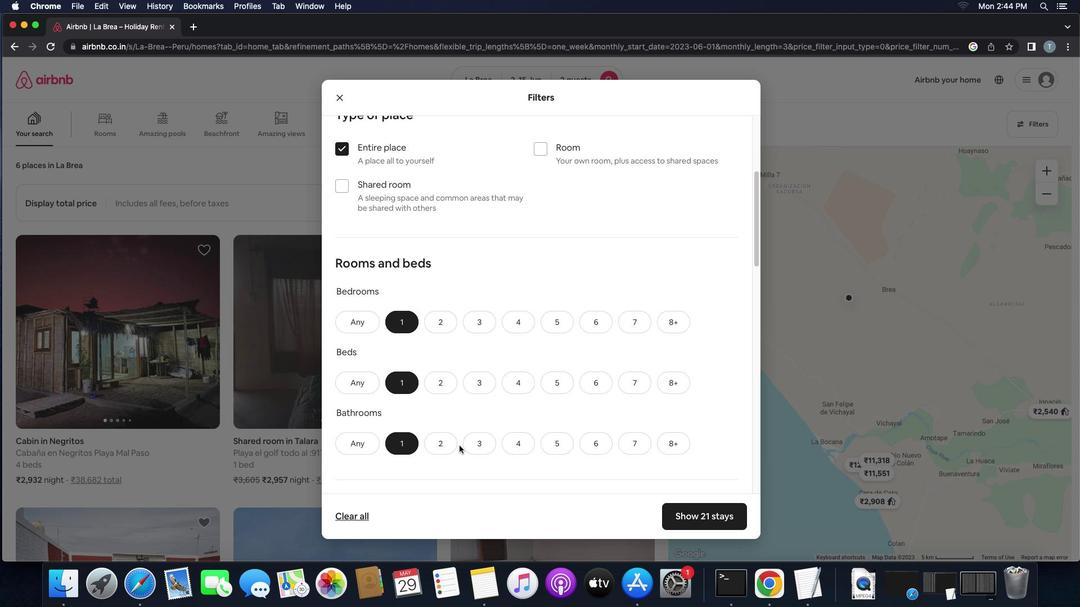 
Action: Mouse scrolled (459, 445) with delta (0, 0)
Screenshot: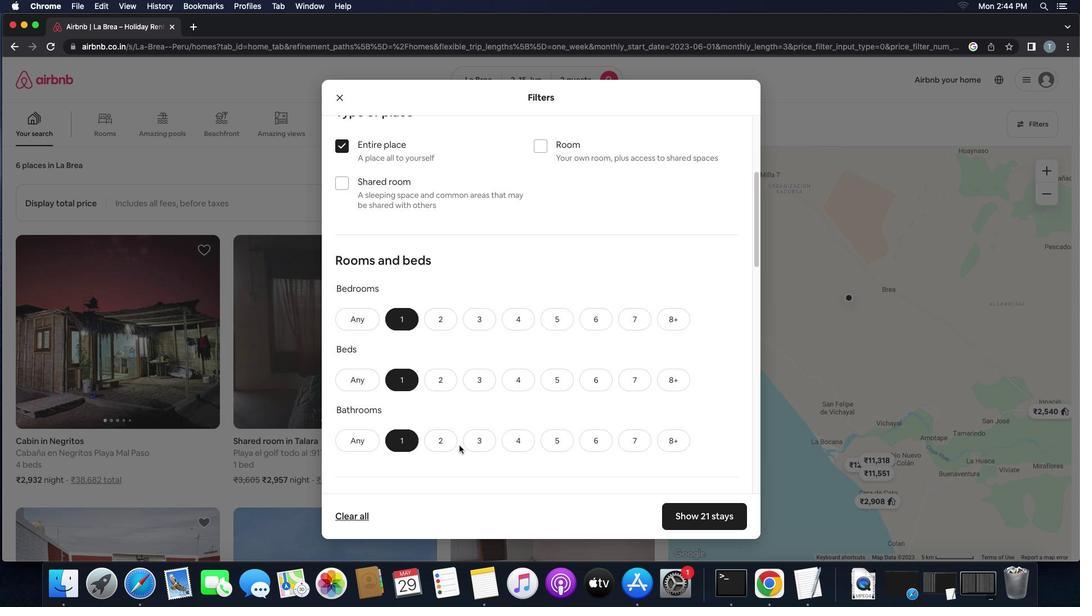 
Action: Mouse moved to (459, 445)
Screenshot: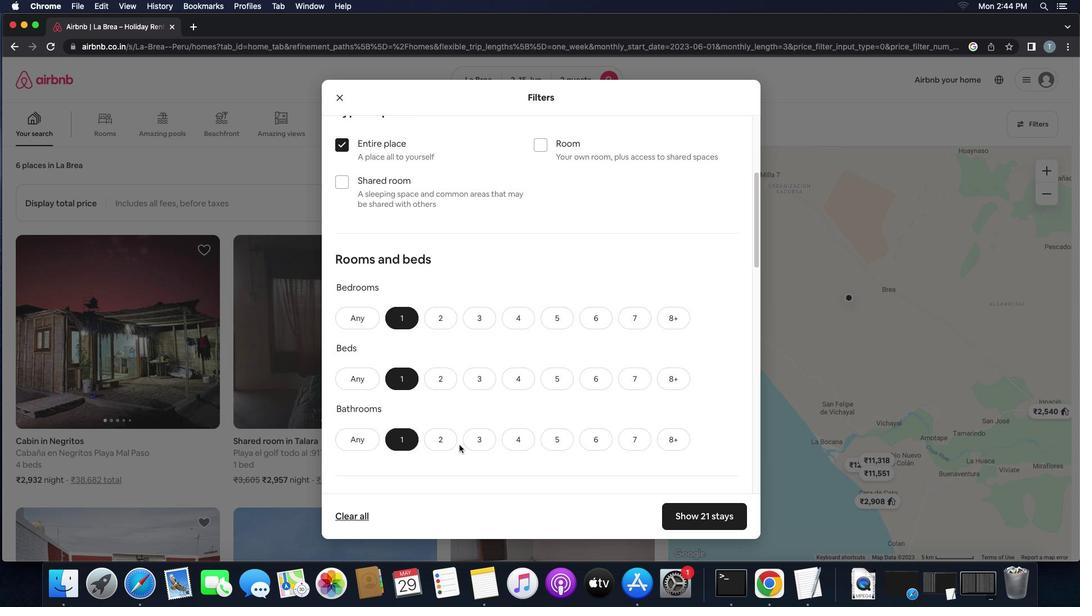 
Action: Mouse scrolled (459, 445) with delta (0, 0)
Screenshot: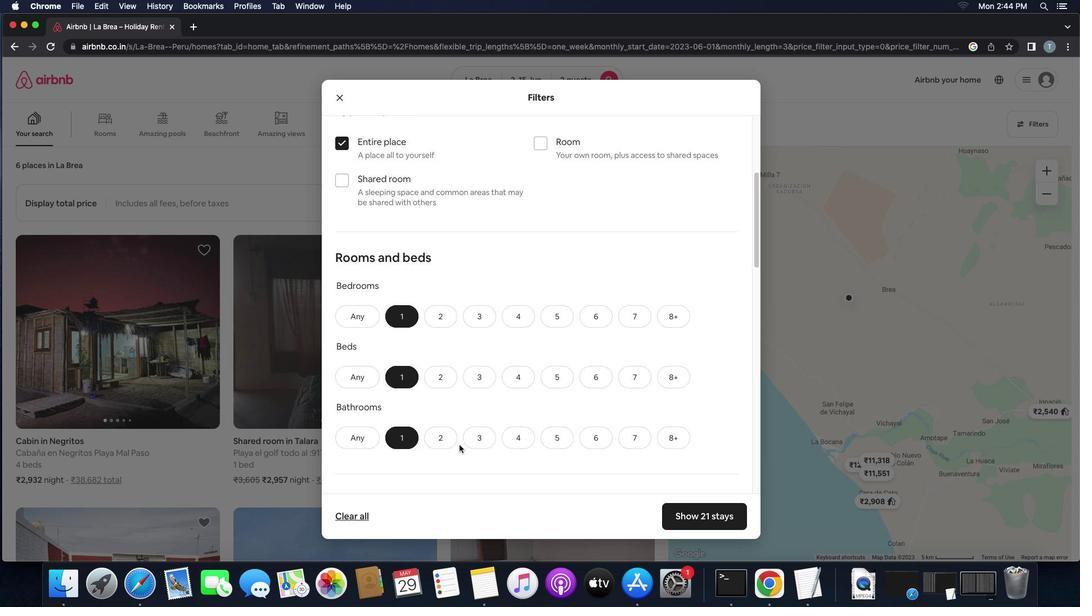
Action: Mouse moved to (459, 445)
Screenshot: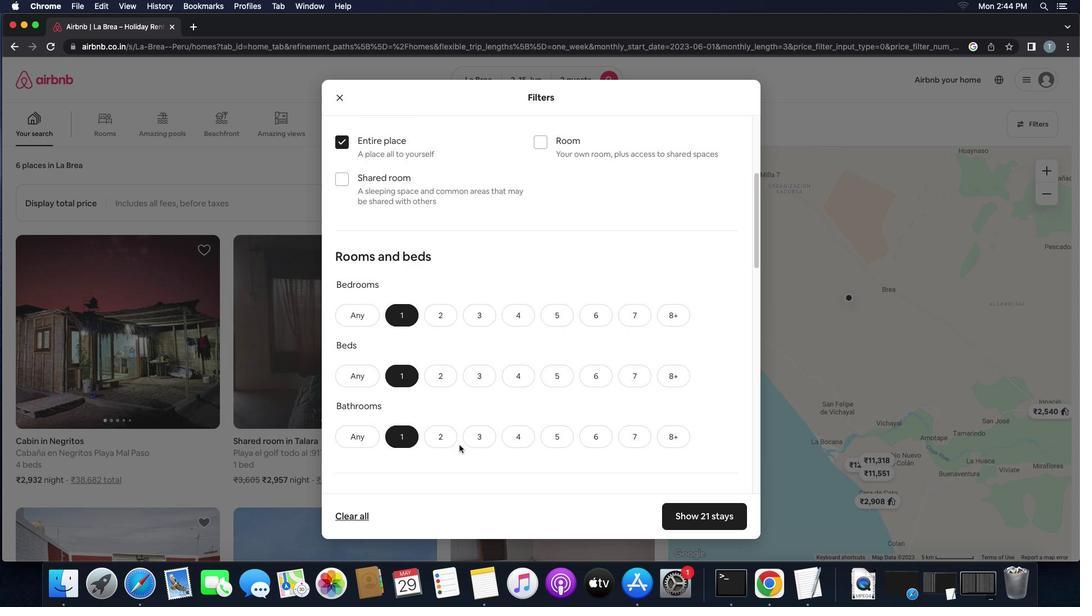 
Action: Mouse scrolled (459, 445) with delta (0, 0)
Screenshot: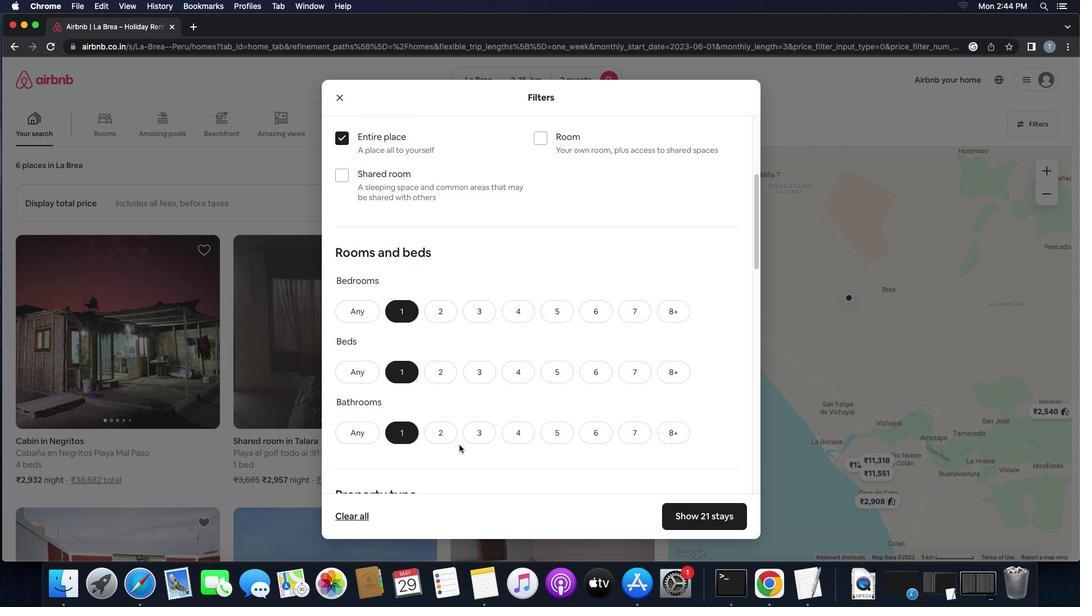 
Action: Mouse scrolled (459, 445) with delta (0, 0)
Screenshot: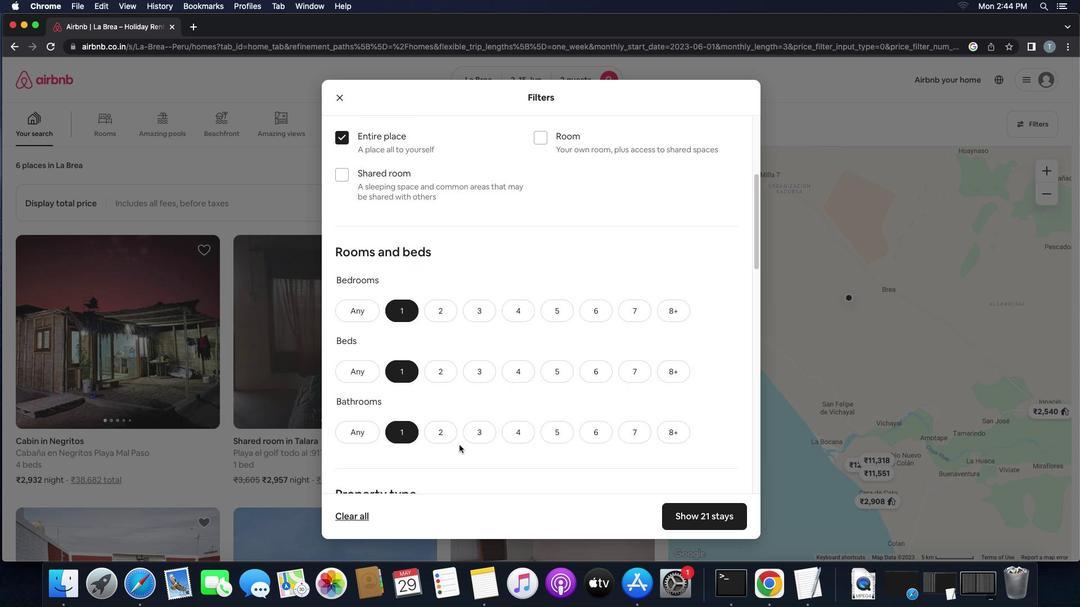 
Action: Mouse scrolled (459, 445) with delta (0, -1)
Screenshot: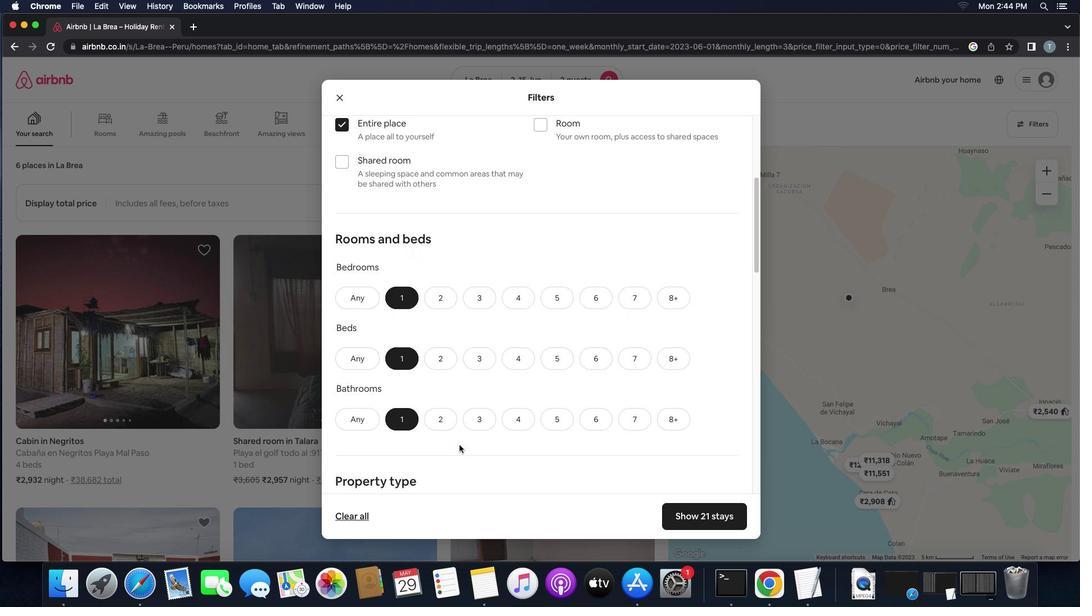 
Action: Mouse scrolled (459, 445) with delta (0, -1)
Screenshot: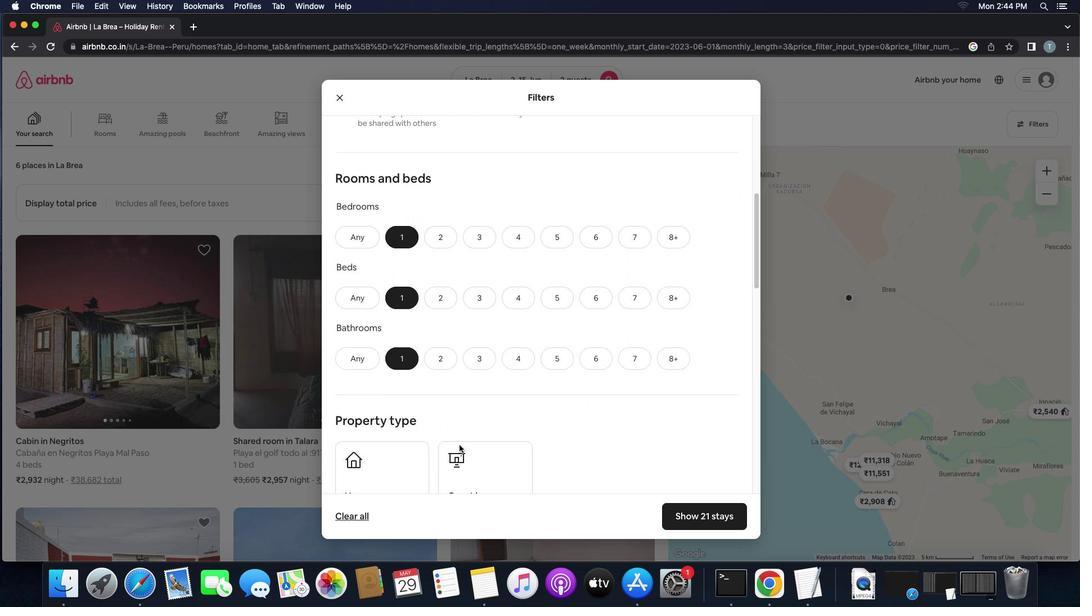 
Action: Mouse scrolled (459, 445) with delta (0, 0)
Screenshot: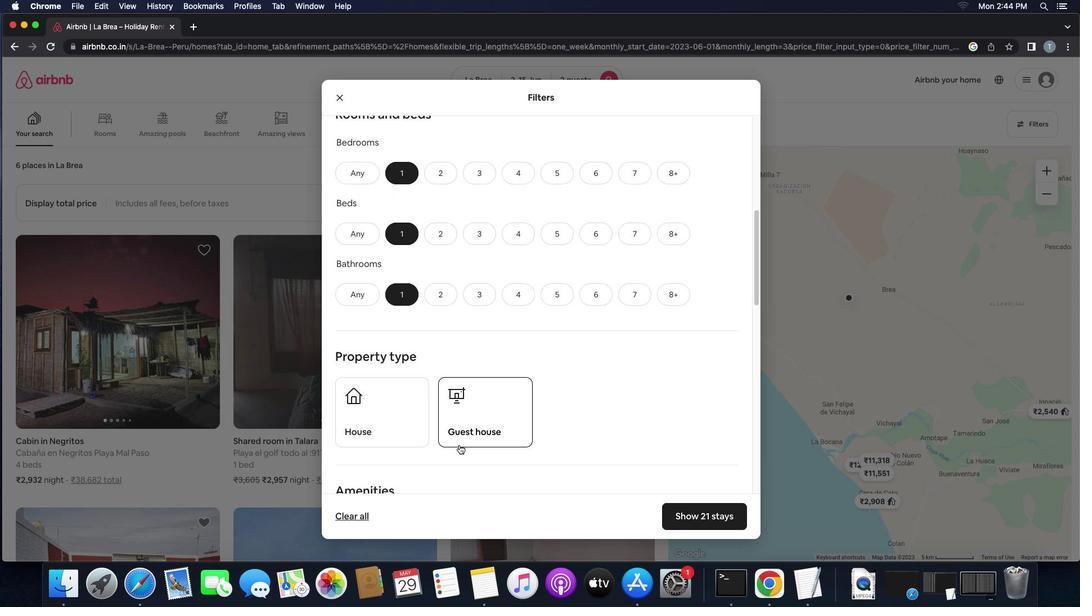 
Action: Mouse scrolled (459, 445) with delta (0, 0)
Screenshot: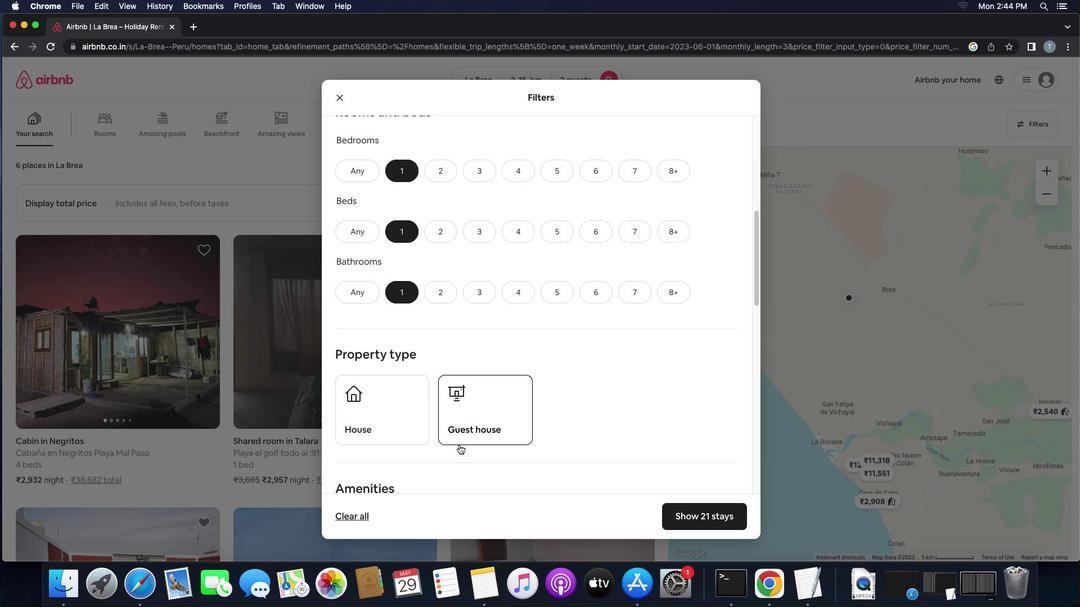 
Action: Mouse moved to (400, 415)
Screenshot: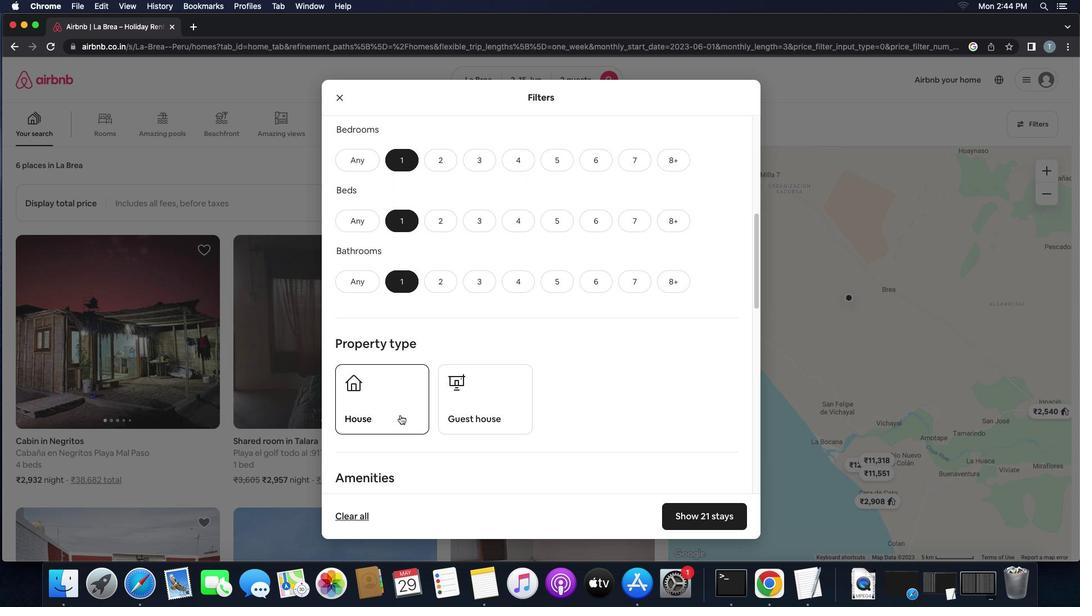 
Action: Mouse pressed left at (400, 415)
Screenshot: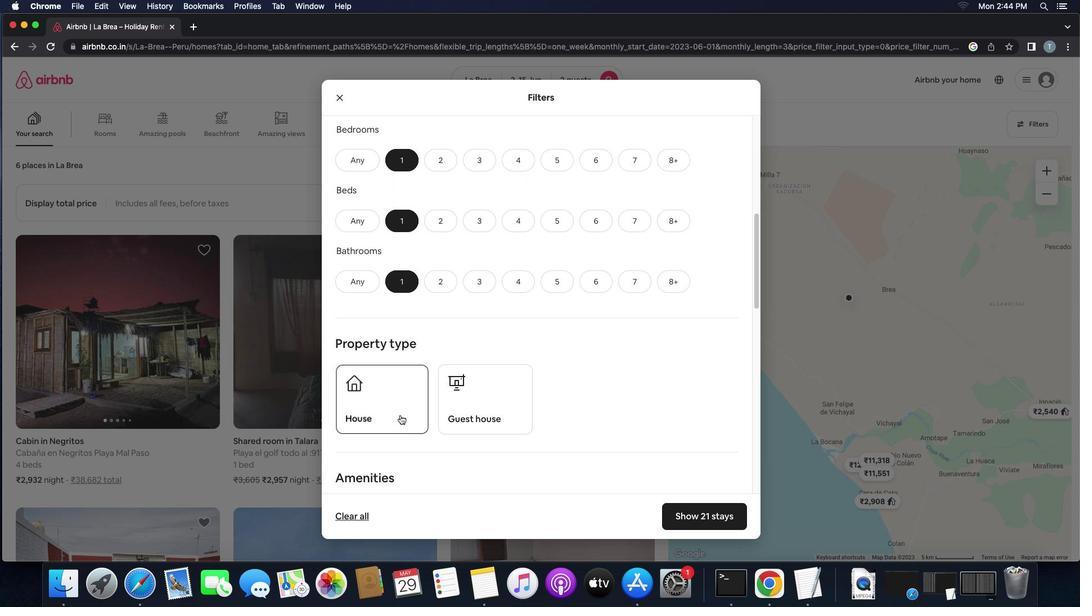 
Action: Mouse moved to (459, 416)
Screenshot: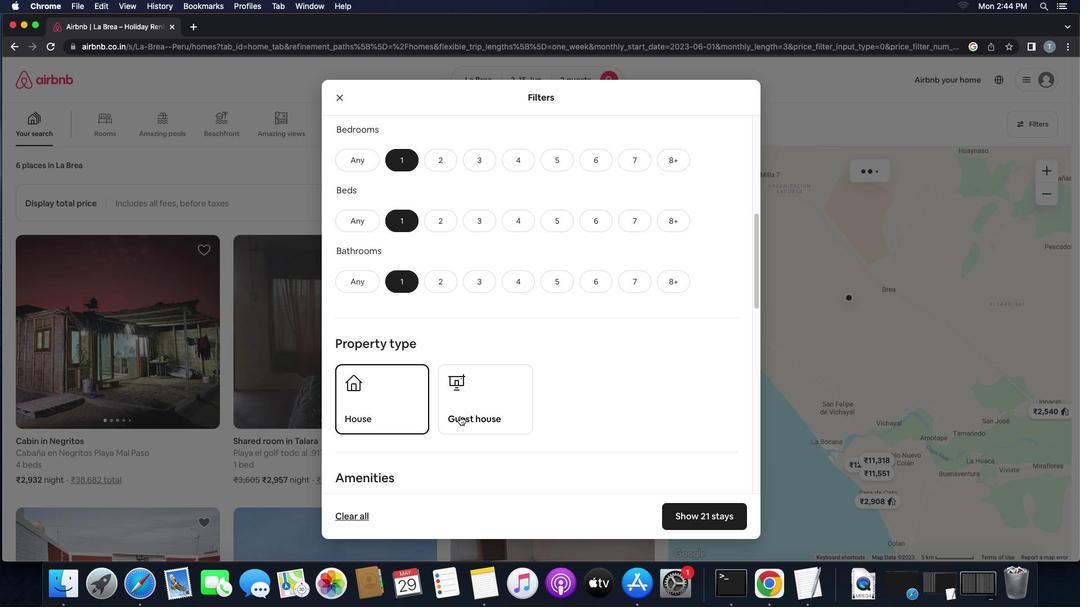 
Action: Mouse pressed left at (459, 416)
Screenshot: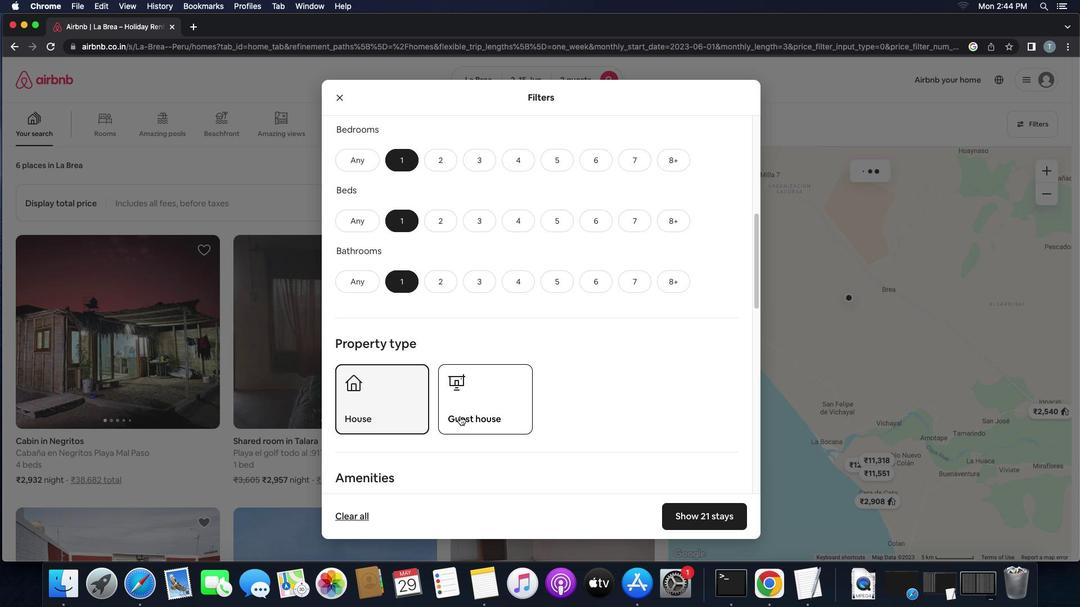 
Action: Mouse moved to (491, 454)
Screenshot: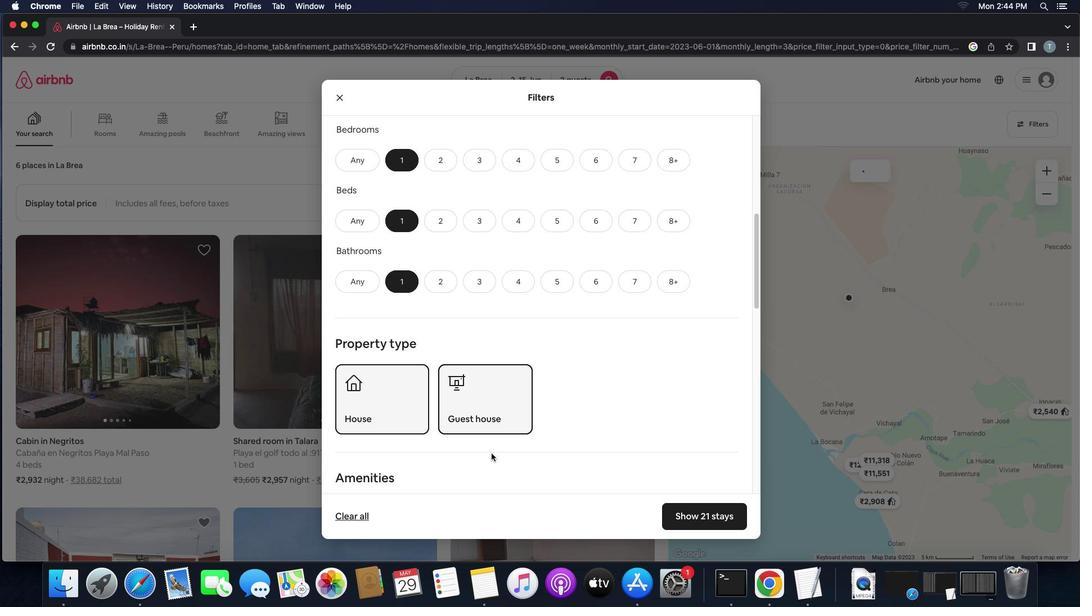 
Action: Mouse scrolled (491, 454) with delta (0, 0)
Screenshot: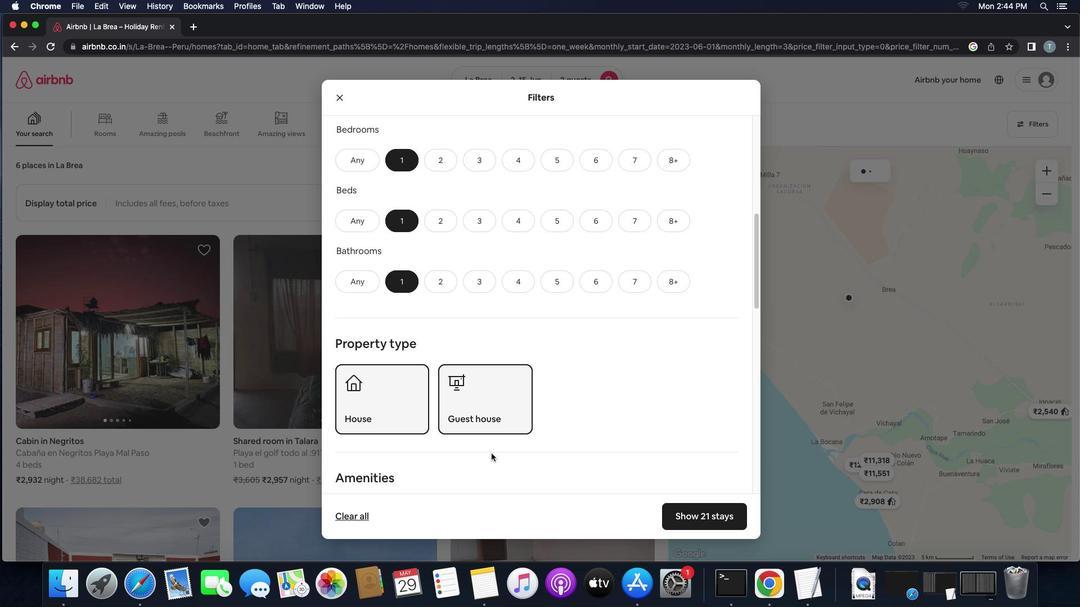 
Action: Mouse scrolled (491, 454) with delta (0, 0)
Screenshot: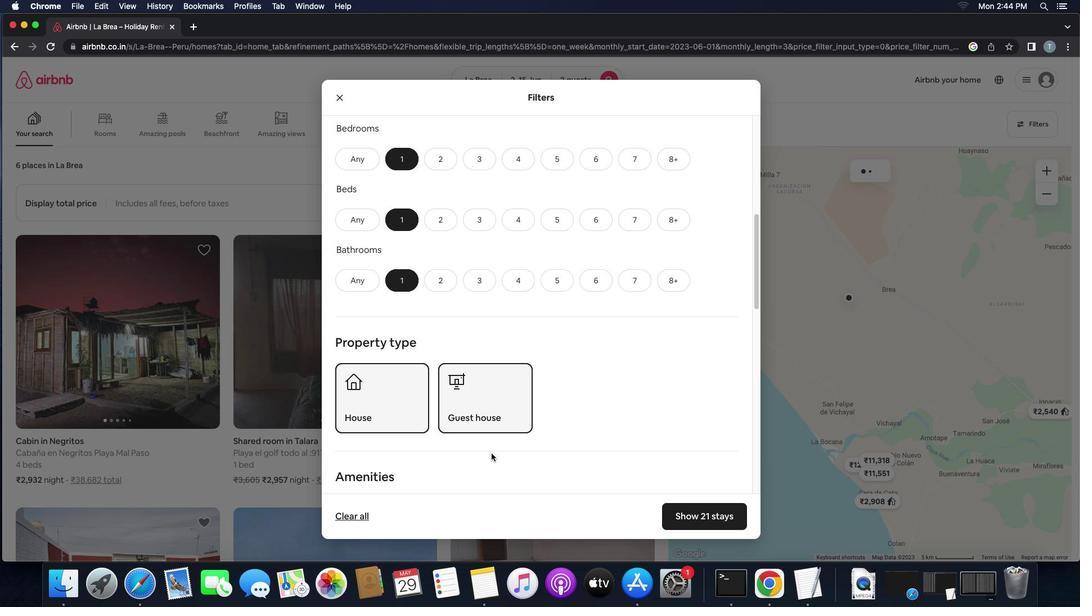 
Action: Mouse scrolled (491, 454) with delta (0, -1)
Screenshot: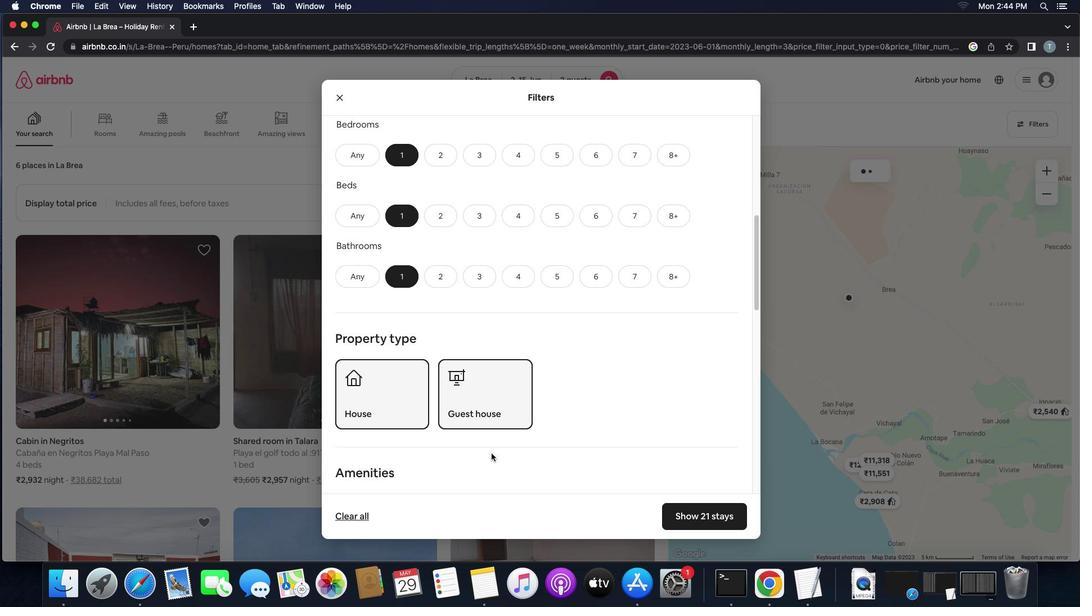 
Action: Mouse scrolled (491, 454) with delta (0, -1)
Screenshot: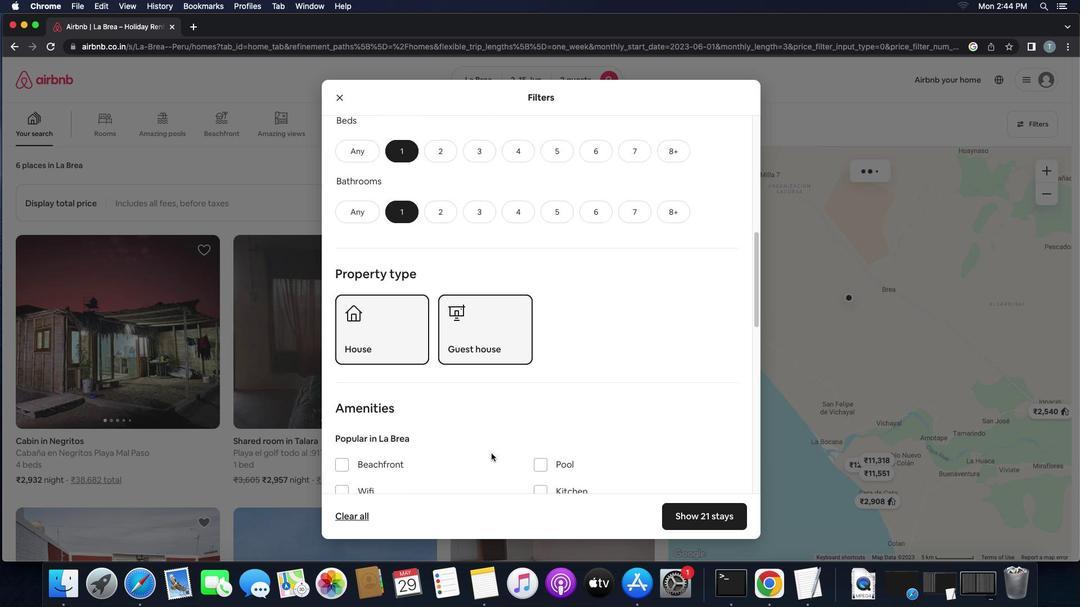 
Action: Mouse moved to (492, 452)
Screenshot: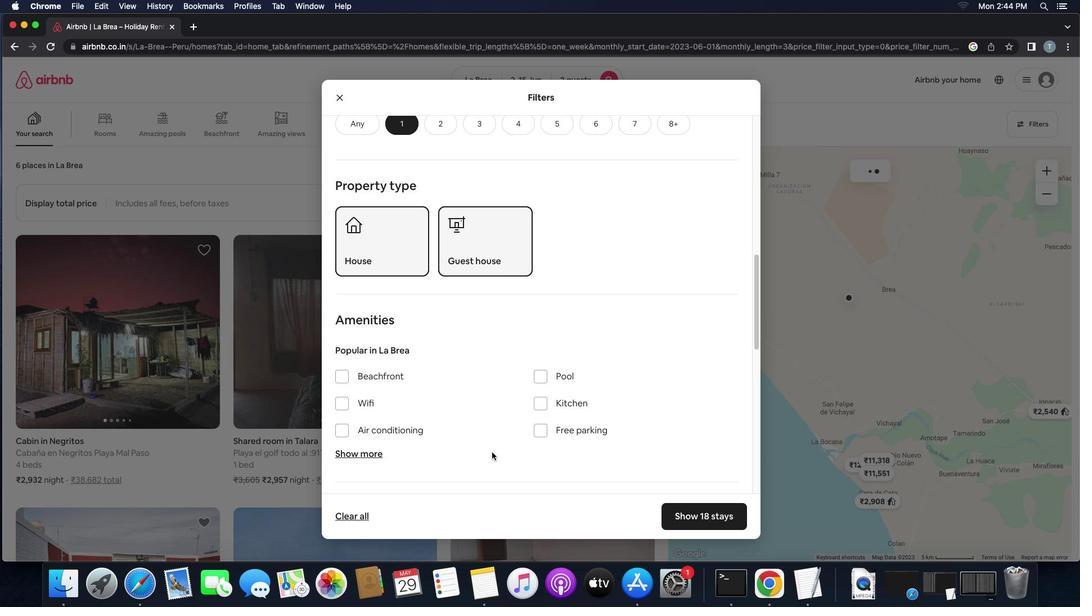 
Action: Mouse scrolled (492, 452) with delta (0, 0)
Screenshot: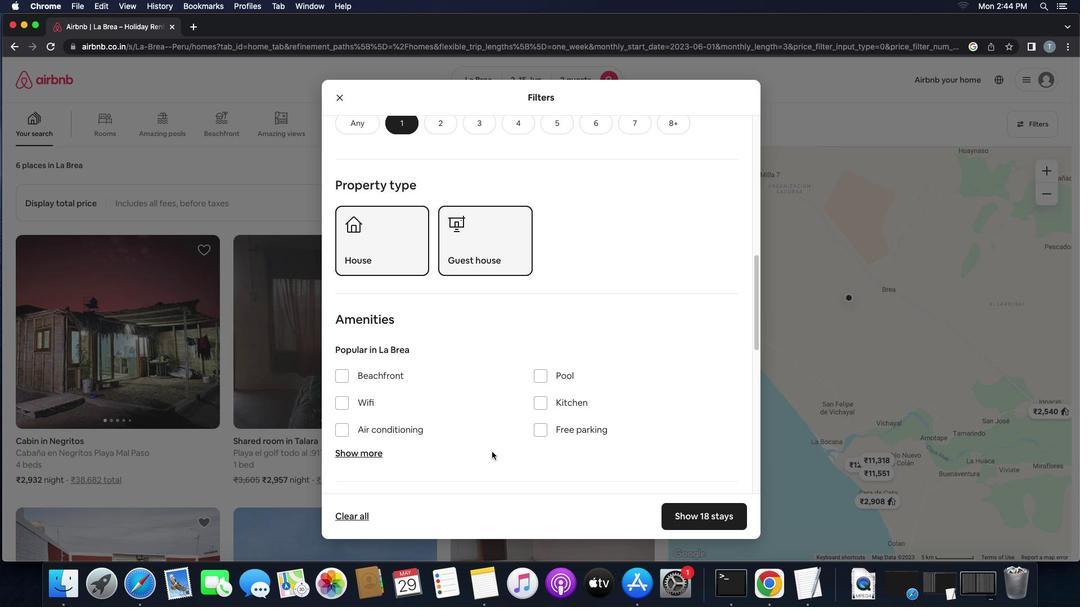 
Action: Mouse moved to (491, 452)
Screenshot: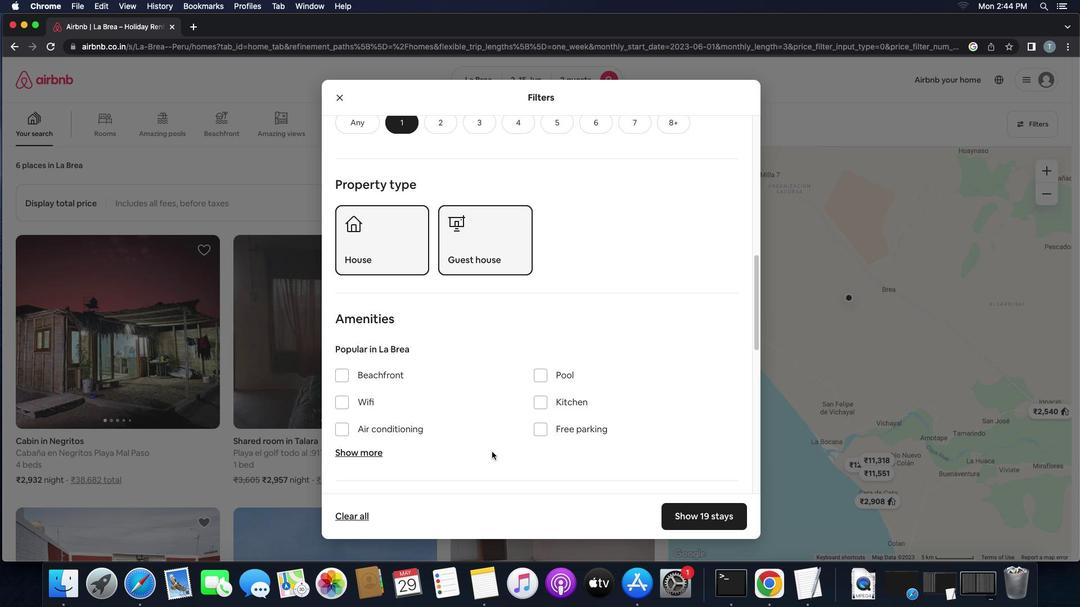 
Action: Mouse scrolled (491, 452) with delta (0, 0)
Screenshot: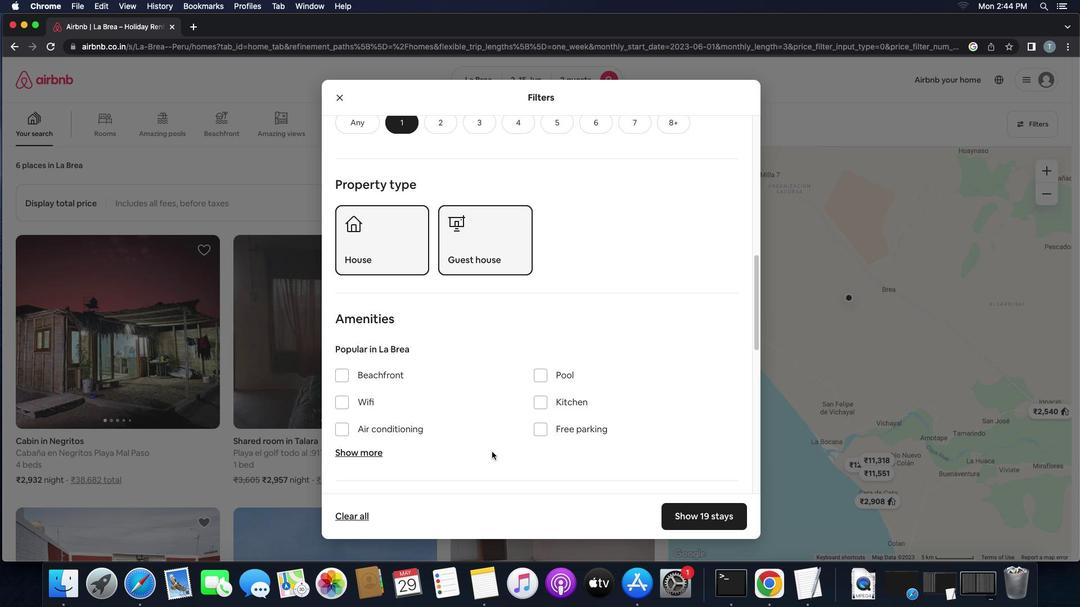 
Action: Mouse scrolled (491, 452) with delta (0, 0)
Screenshot: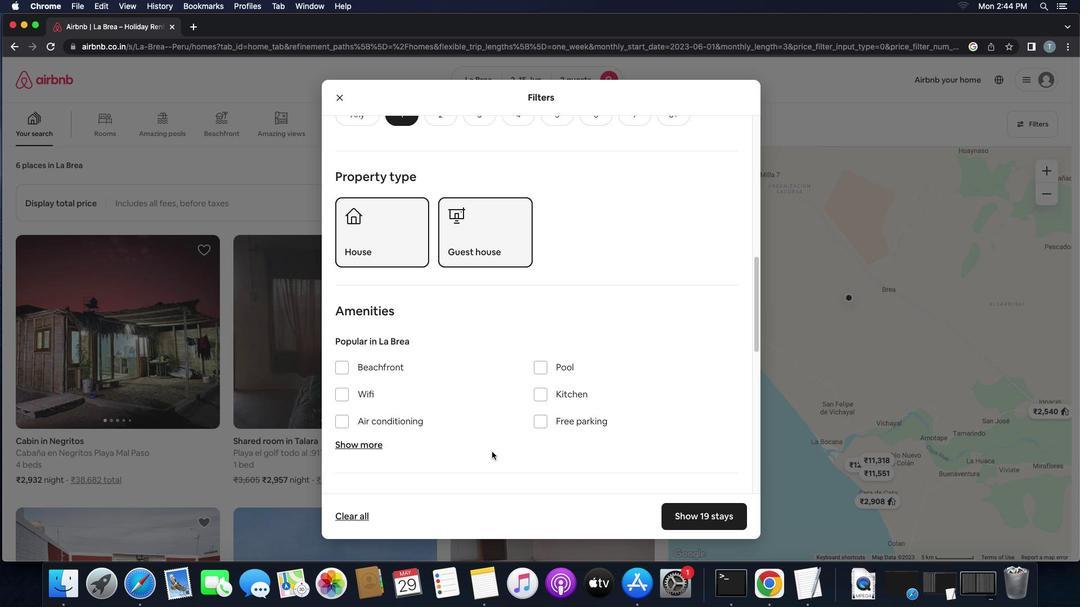 
Action: Mouse moved to (394, 405)
Screenshot: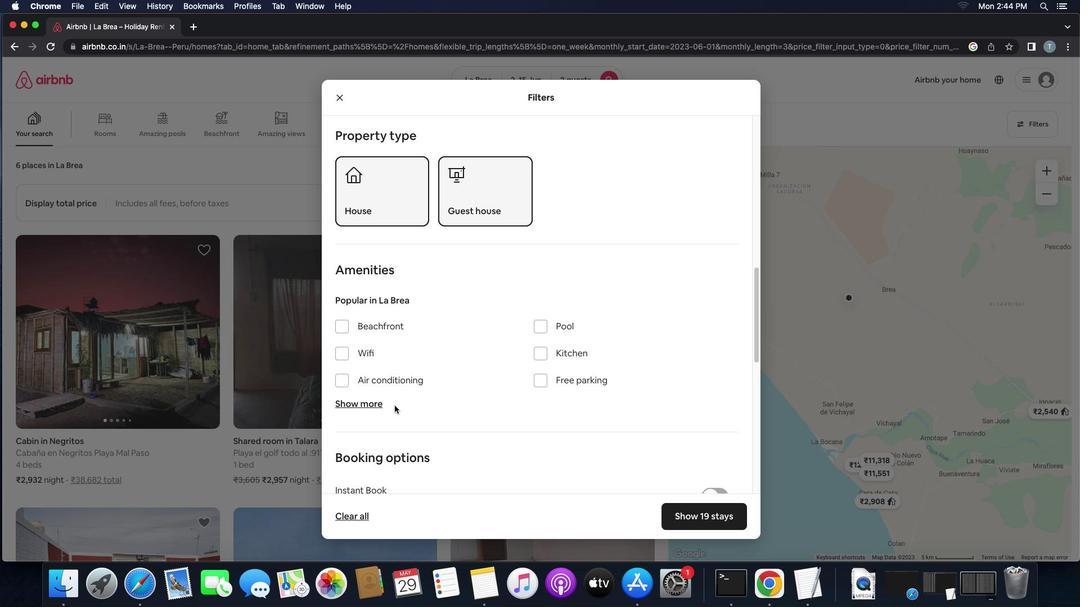 
Action: Mouse scrolled (394, 405) with delta (0, 0)
Screenshot: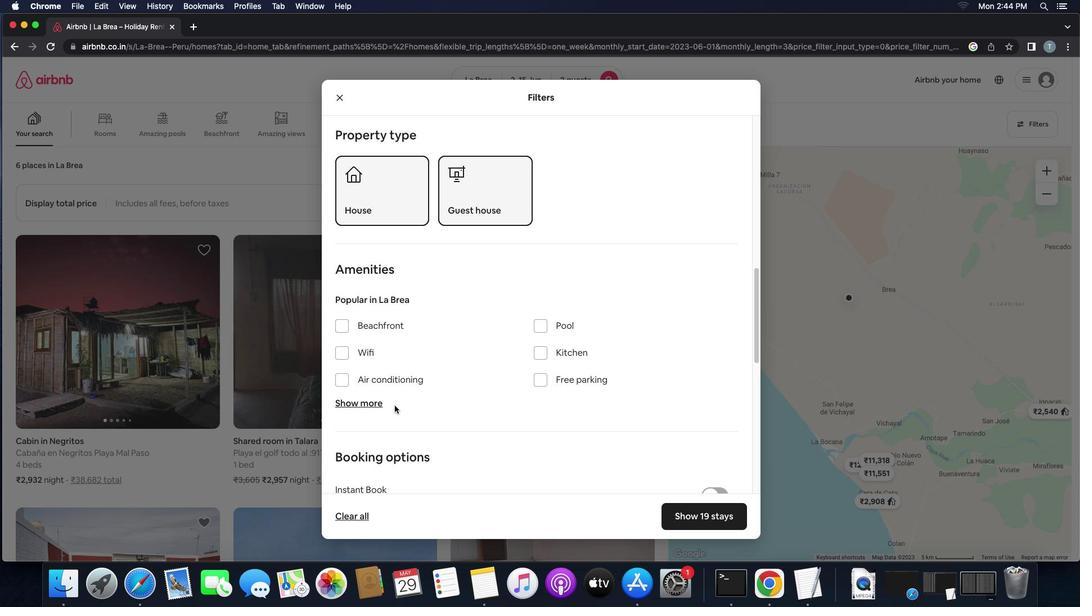 
Action: Mouse scrolled (394, 405) with delta (0, 0)
Screenshot: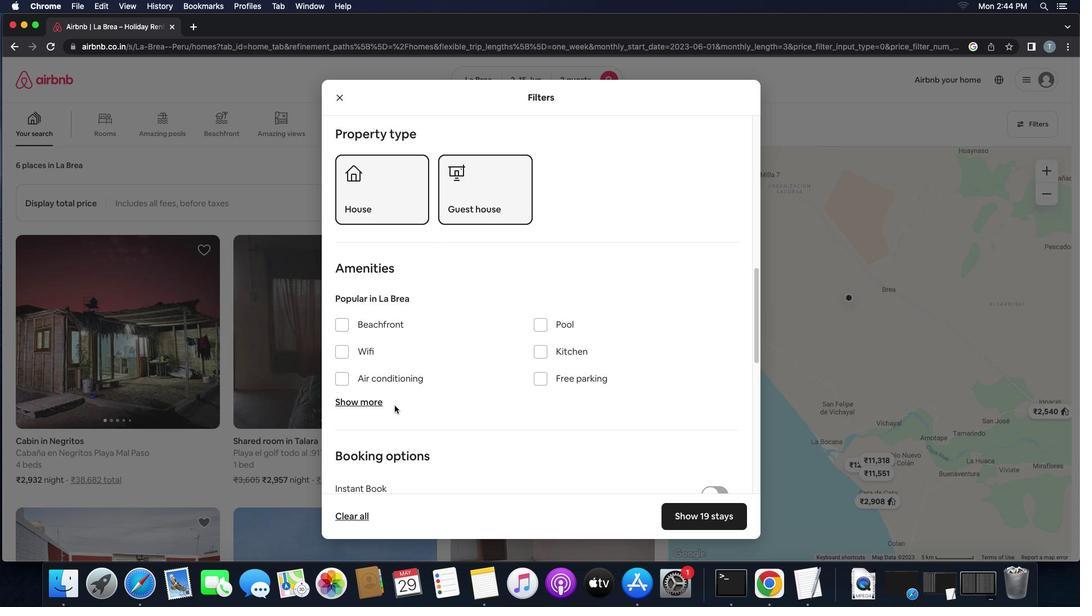 
Action: Mouse scrolled (394, 405) with delta (0, 0)
Screenshot: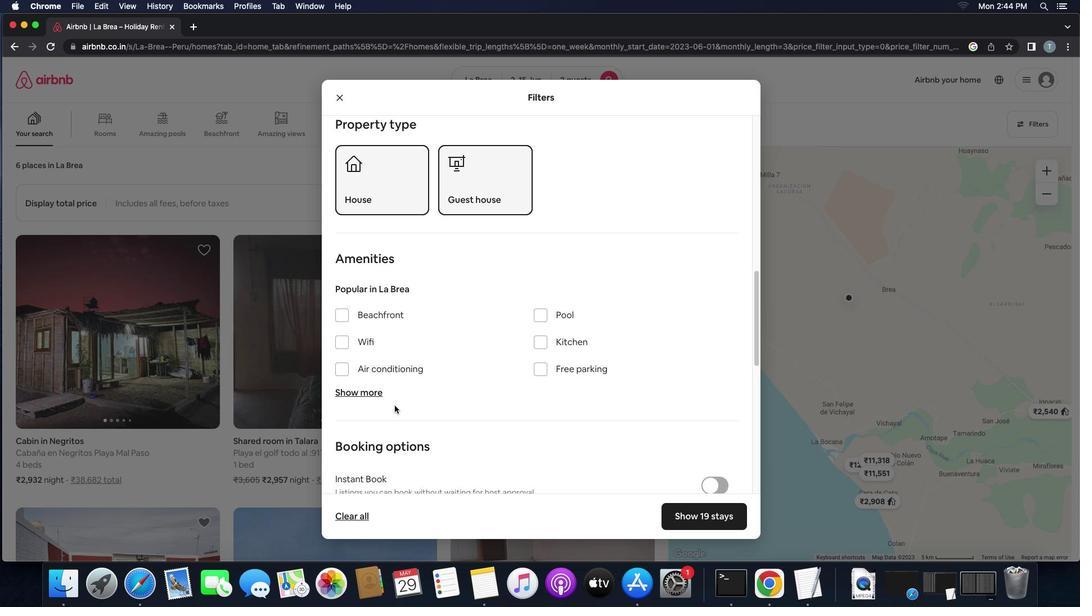
Action: Mouse scrolled (394, 405) with delta (0, 0)
Screenshot: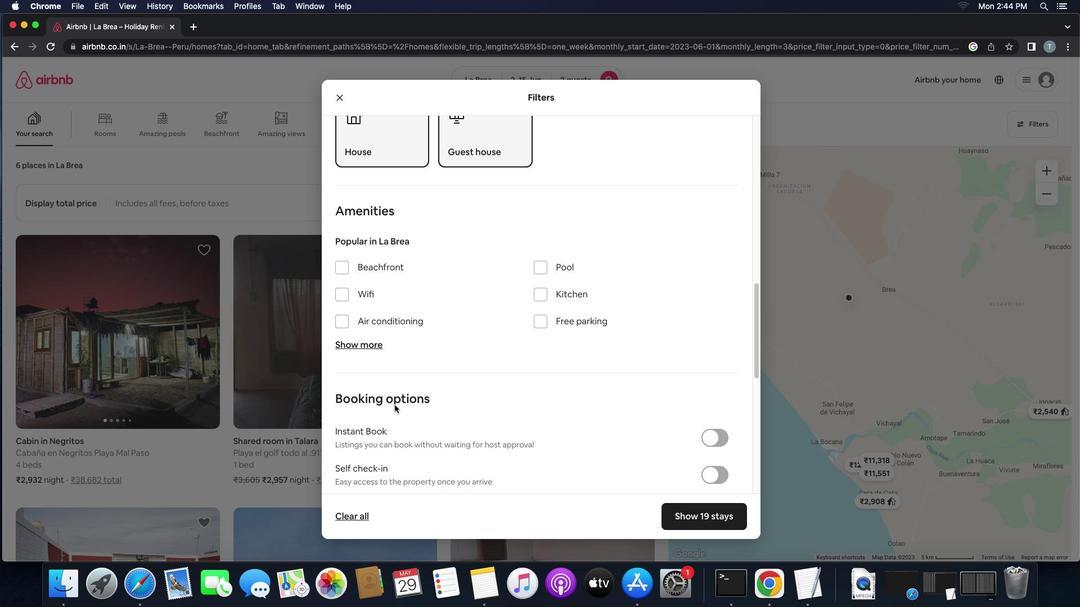 
Action: Mouse moved to (394, 405)
Screenshot: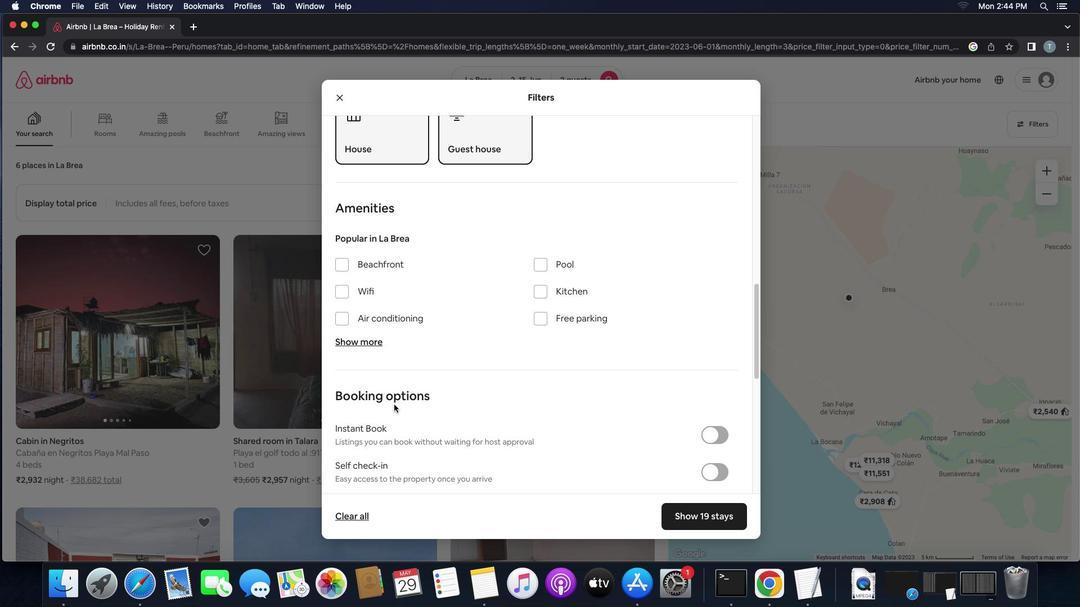 
Action: Mouse scrolled (394, 405) with delta (0, 0)
Screenshot: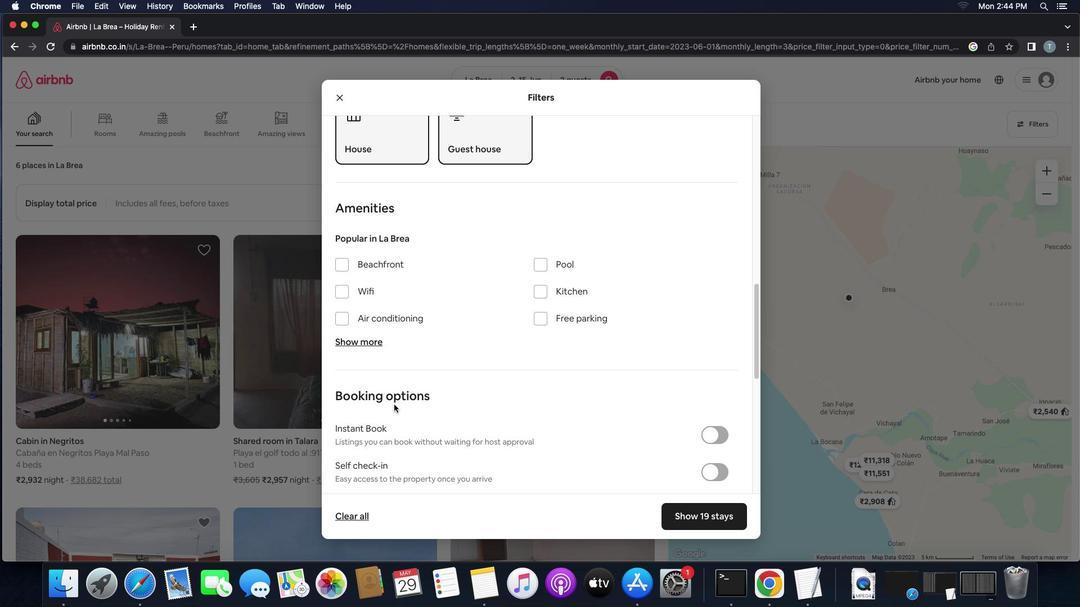 
Action: Mouse moved to (394, 405)
Screenshot: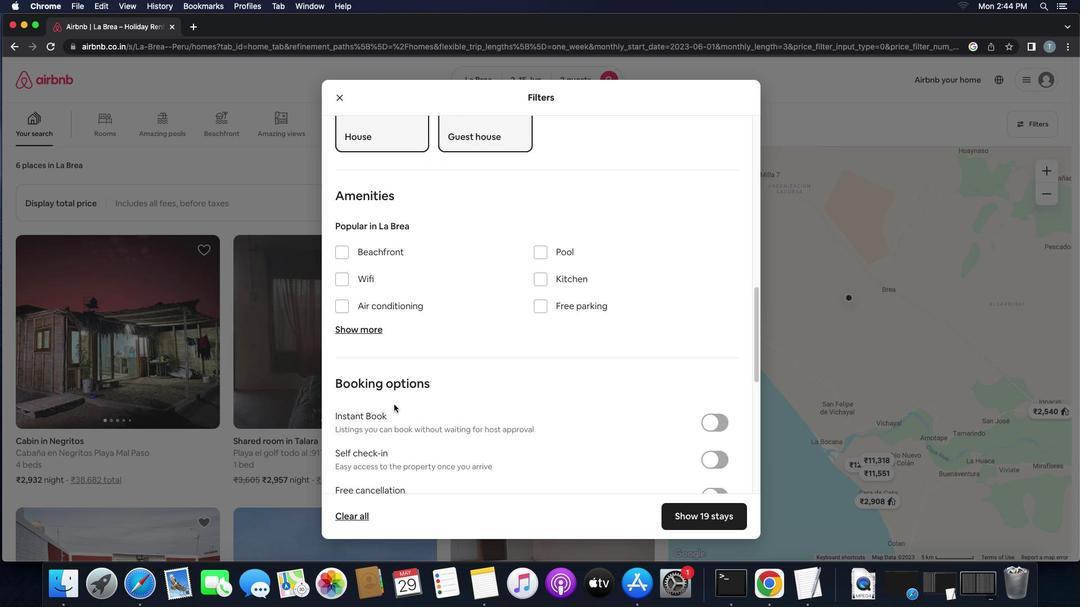 
Action: Mouse scrolled (394, 405) with delta (0, -1)
Screenshot: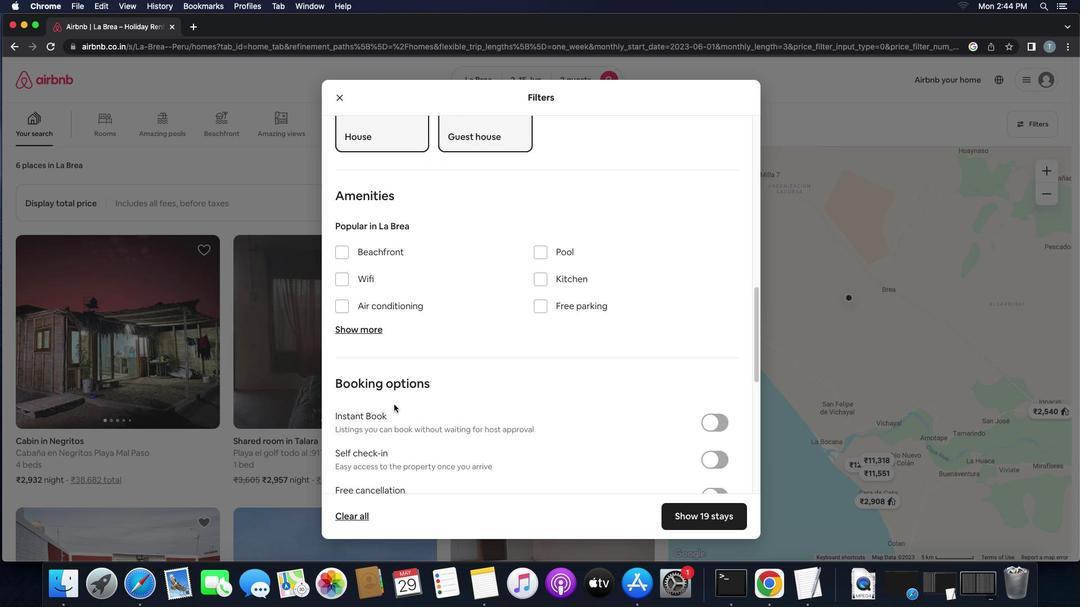
Action: Mouse moved to (394, 404)
Screenshot: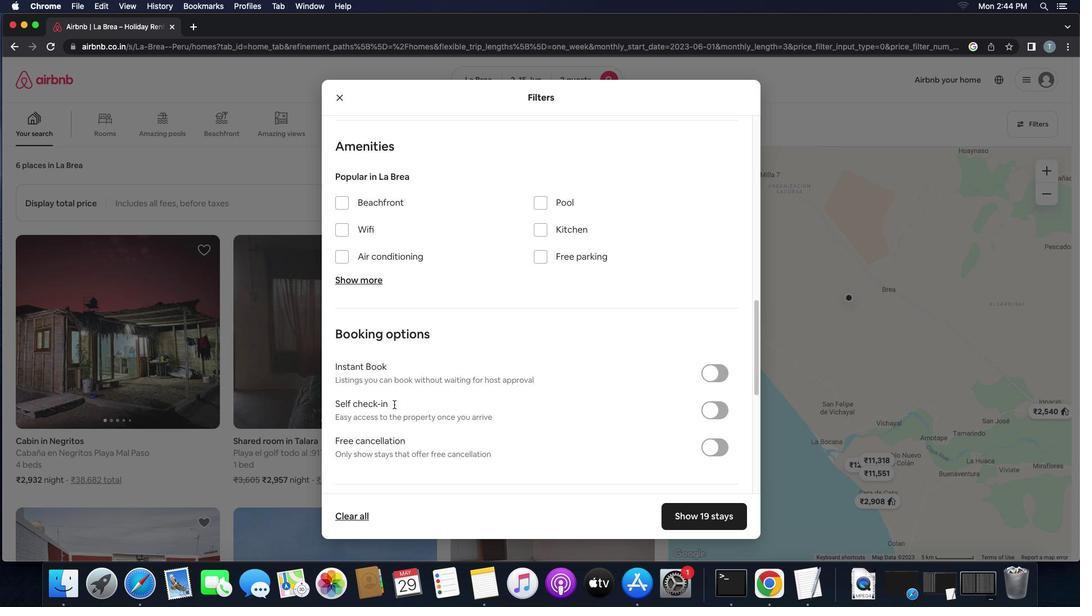 
Action: Mouse scrolled (394, 404) with delta (0, -1)
Screenshot: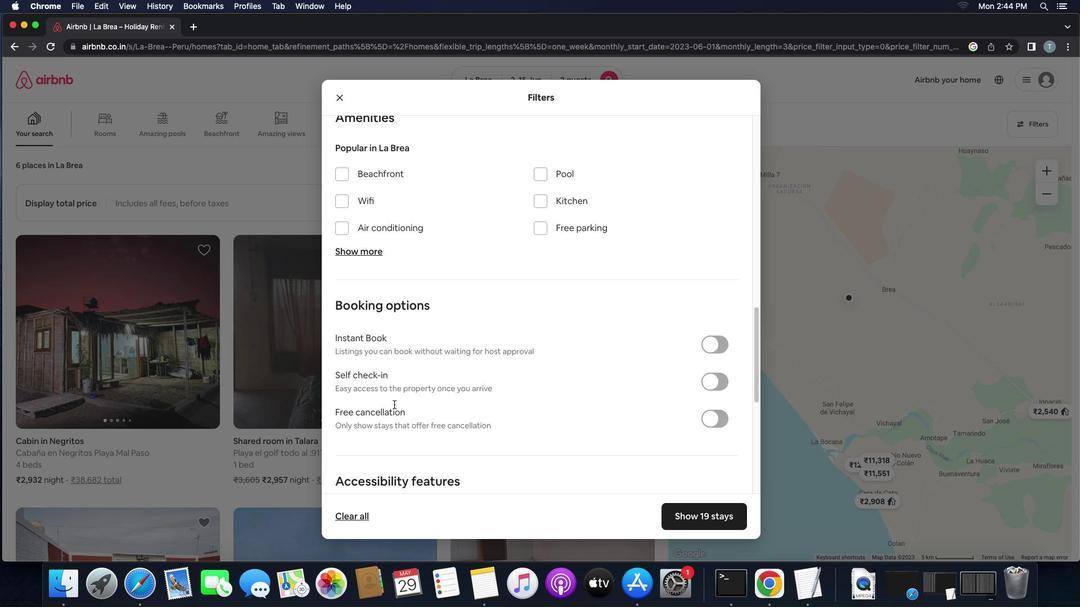 
Action: Mouse moved to (716, 305)
Screenshot: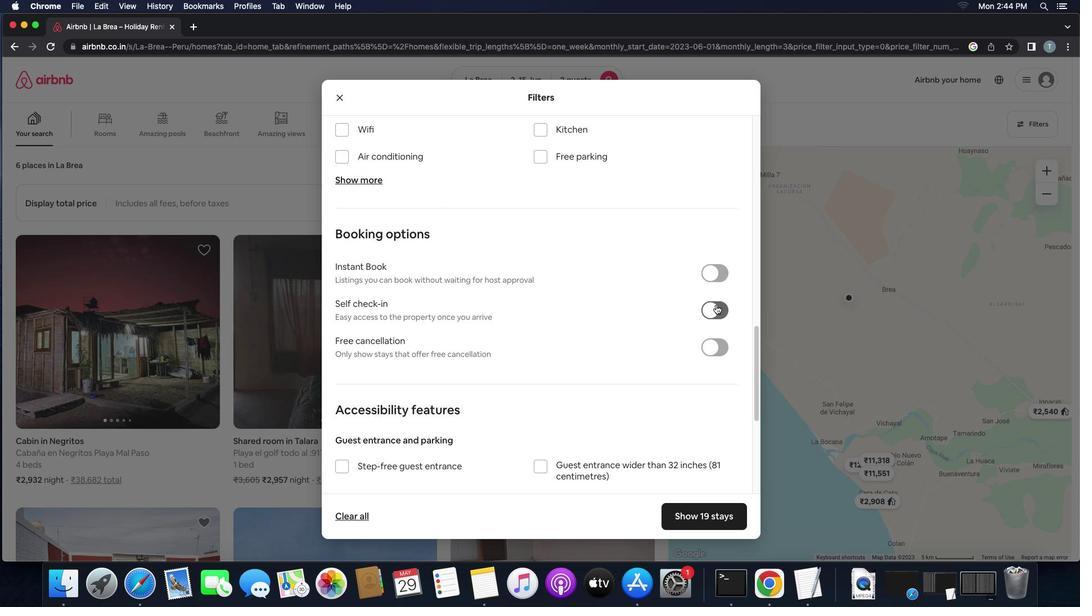 
Action: Mouse pressed left at (716, 305)
Screenshot: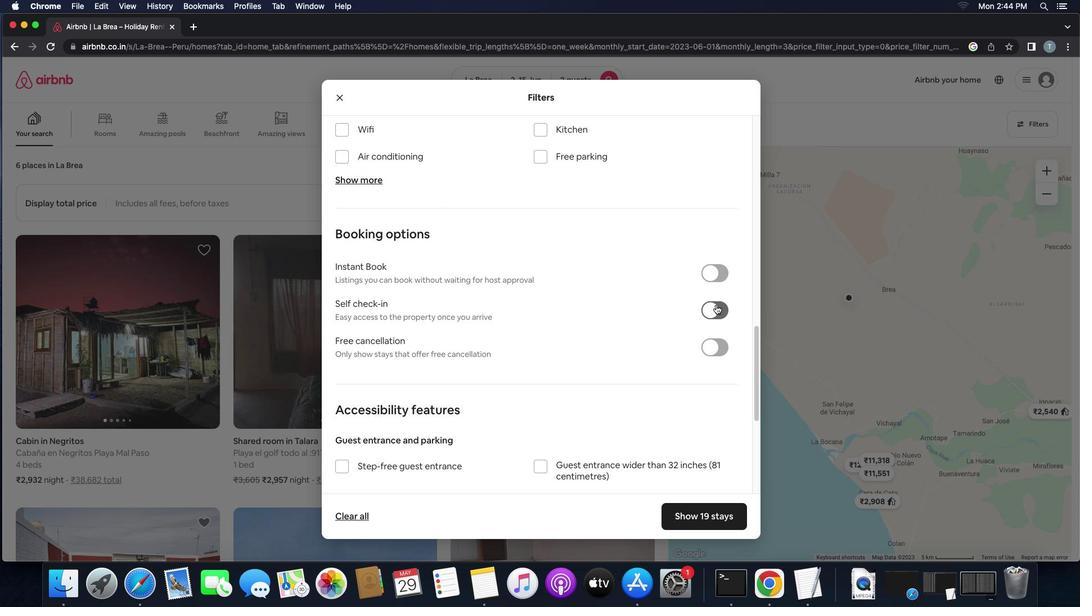 
Action: Mouse moved to (549, 387)
Screenshot: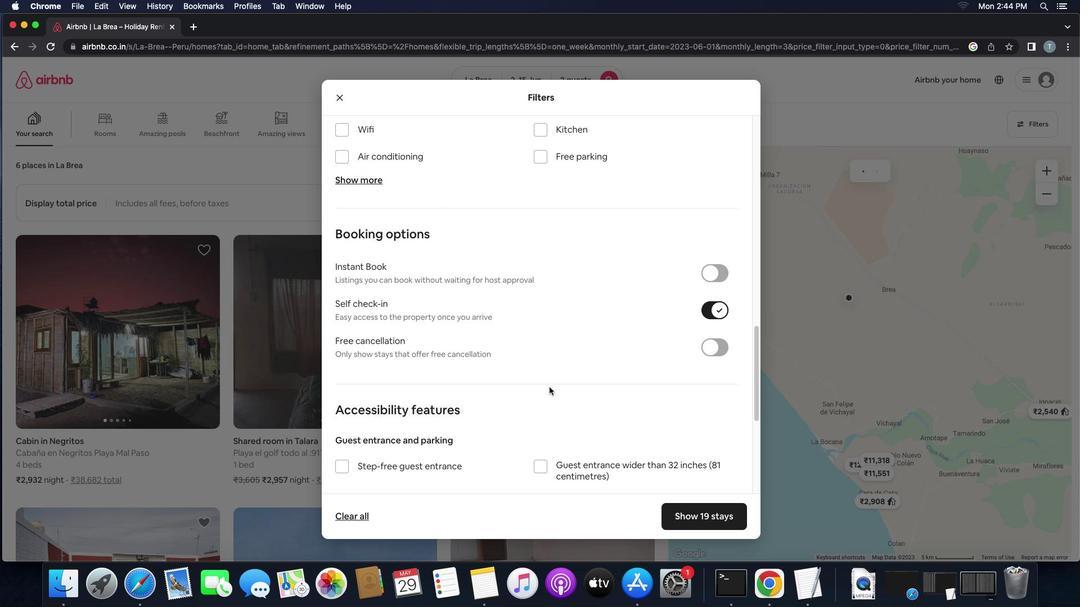 
Action: Mouse scrolled (549, 387) with delta (0, 0)
Screenshot: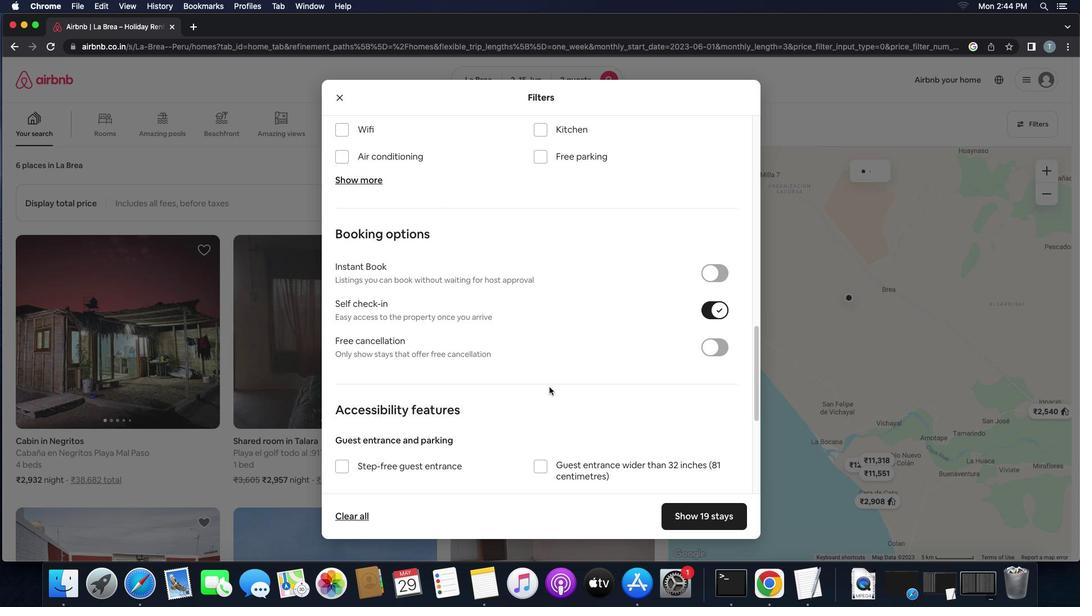
Action: Mouse scrolled (549, 387) with delta (0, 0)
Screenshot: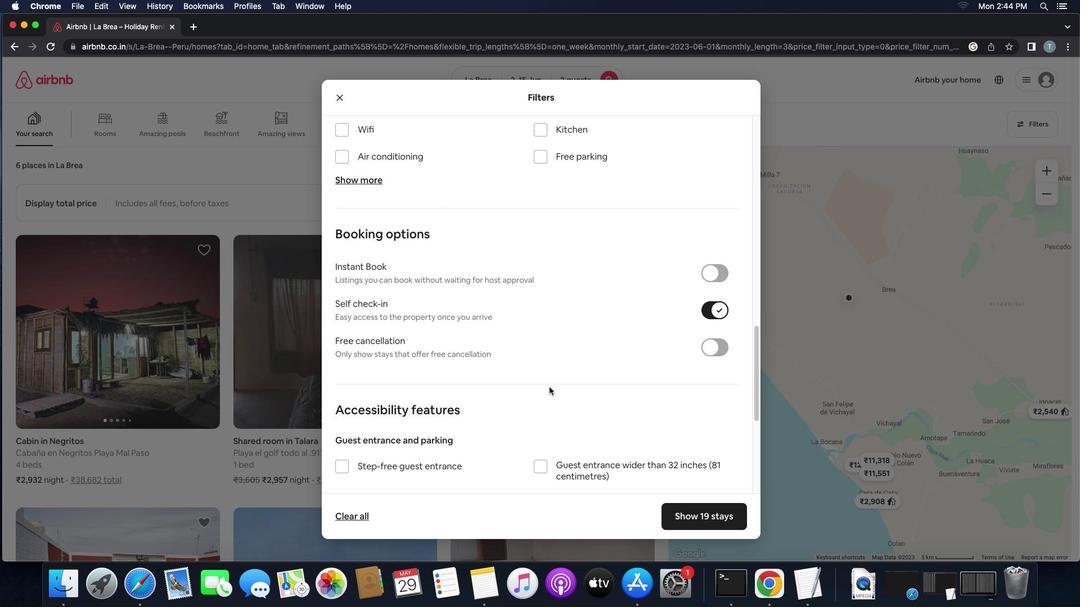
Action: Mouse scrolled (549, 387) with delta (0, -1)
Screenshot: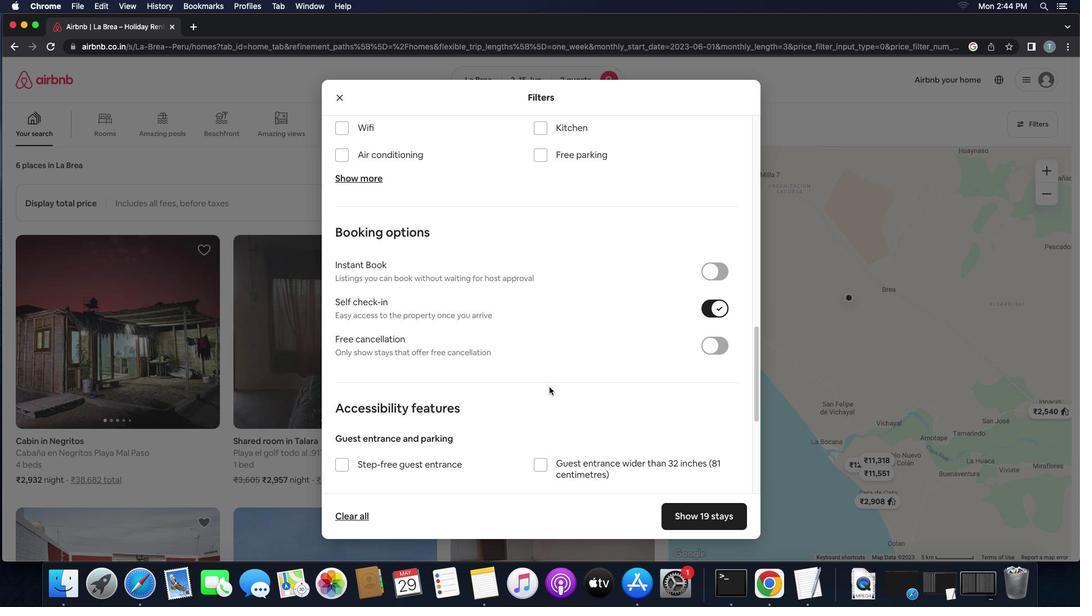 
Action: Mouse scrolled (549, 387) with delta (0, -2)
Screenshot: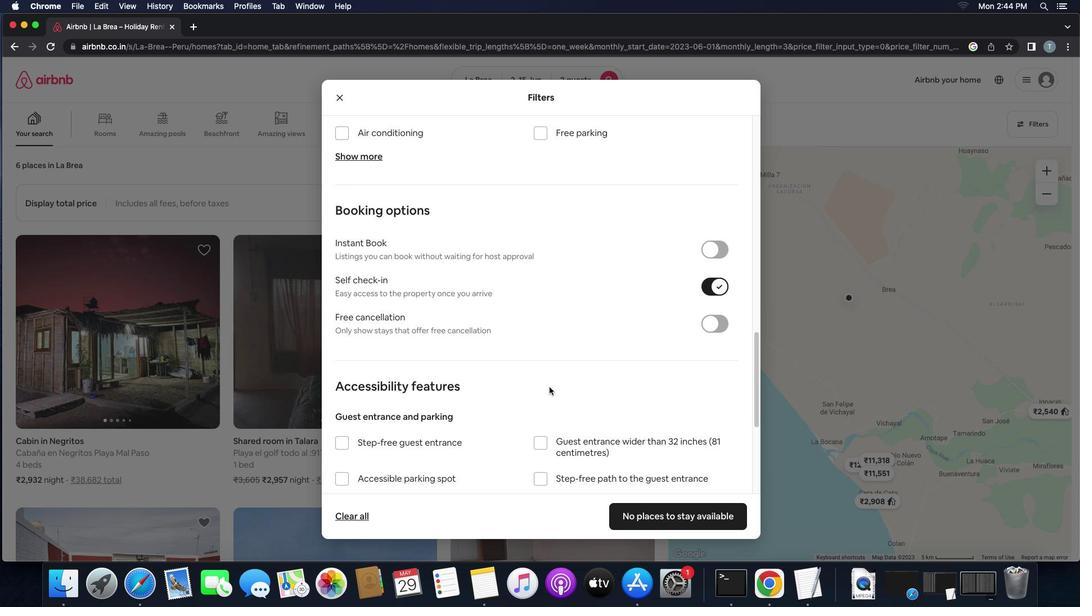 
Action: Mouse scrolled (549, 387) with delta (0, 0)
Screenshot: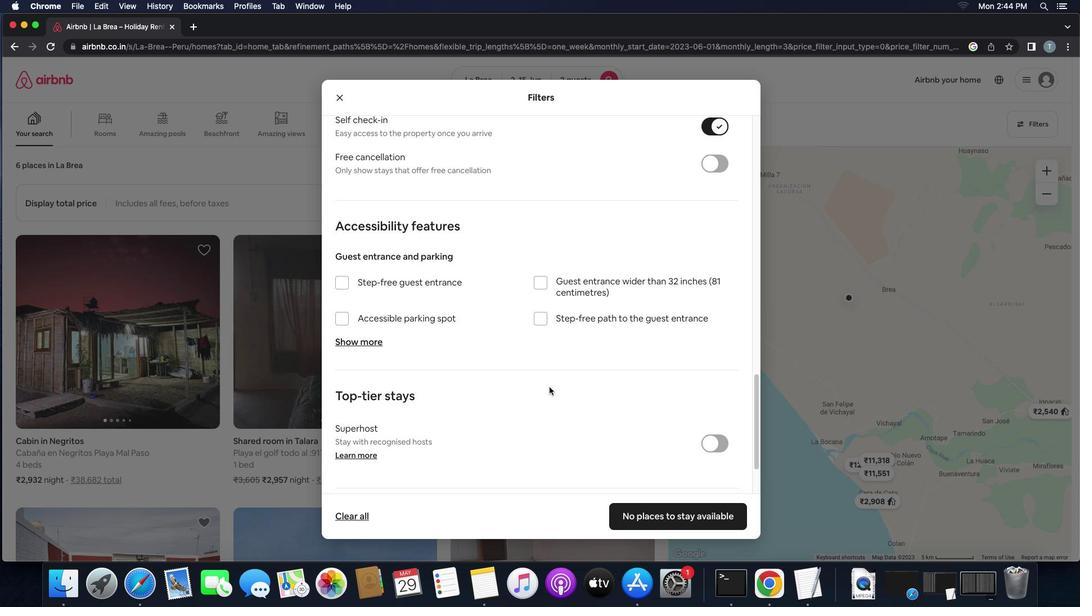 
Action: Mouse scrolled (549, 387) with delta (0, 0)
Screenshot: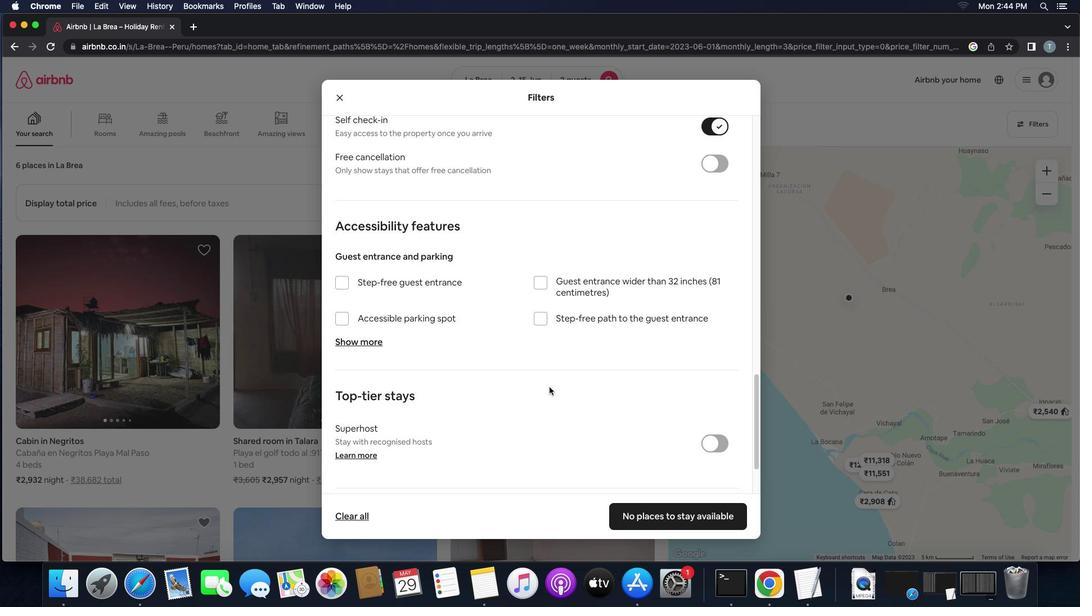 
Action: Mouse scrolled (549, 387) with delta (0, -1)
Screenshot: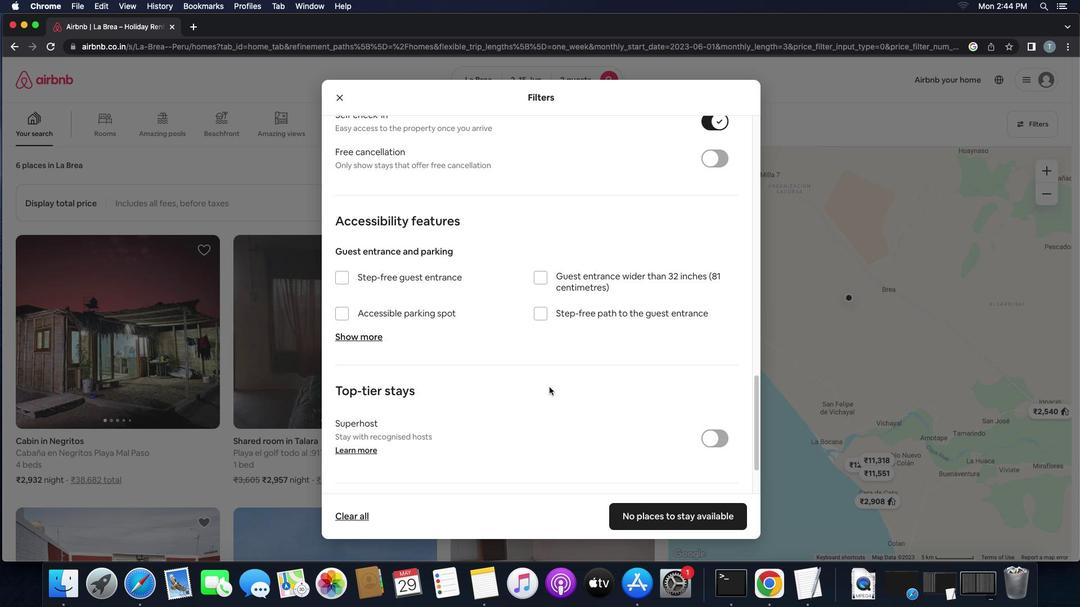 
Action: Mouse scrolled (549, 387) with delta (0, -2)
Screenshot: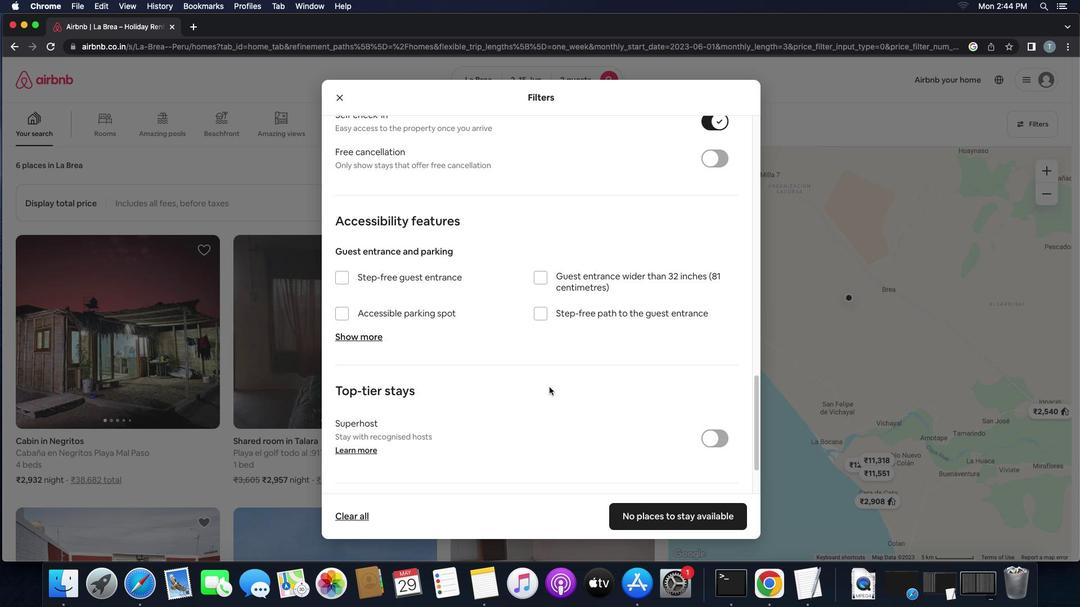
Action: Mouse scrolled (549, 387) with delta (0, -2)
Screenshot: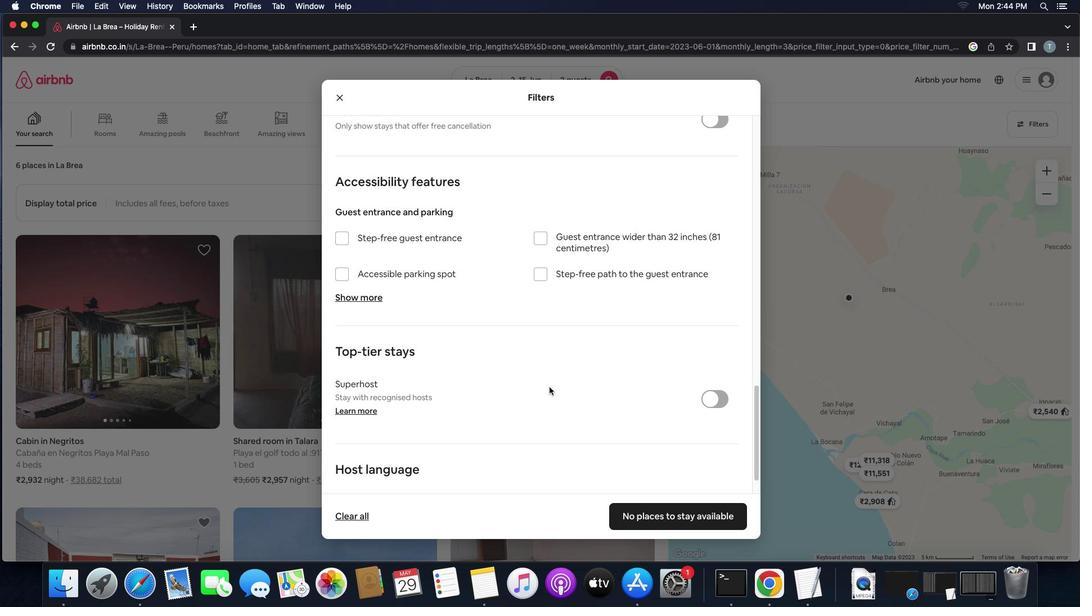 
Action: Mouse moved to (340, 462)
Screenshot: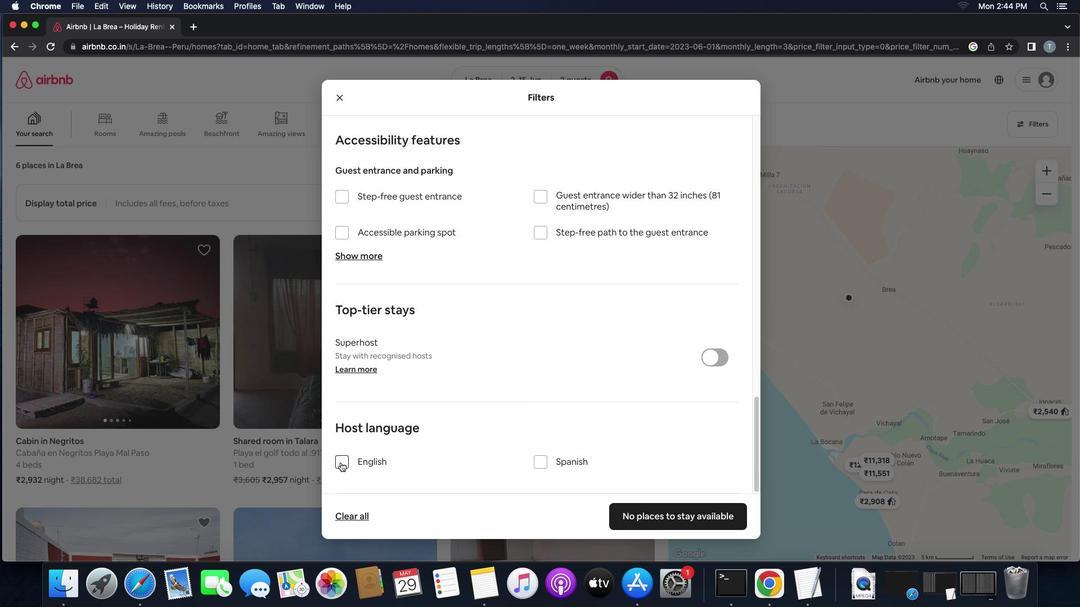 
Action: Mouse pressed left at (340, 462)
Screenshot: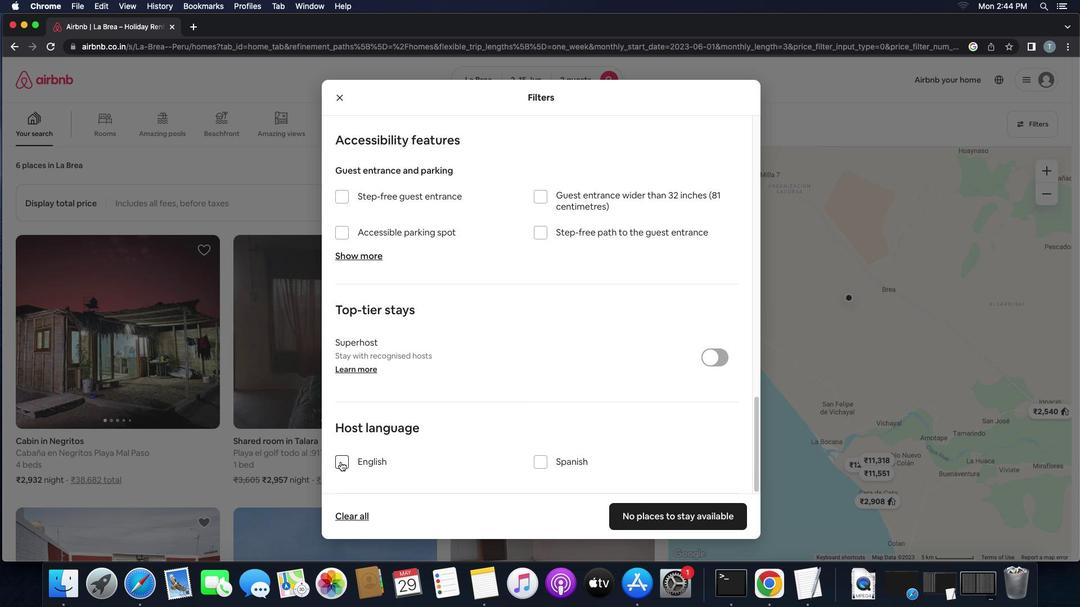 
Action: Mouse moved to (681, 511)
Screenshot: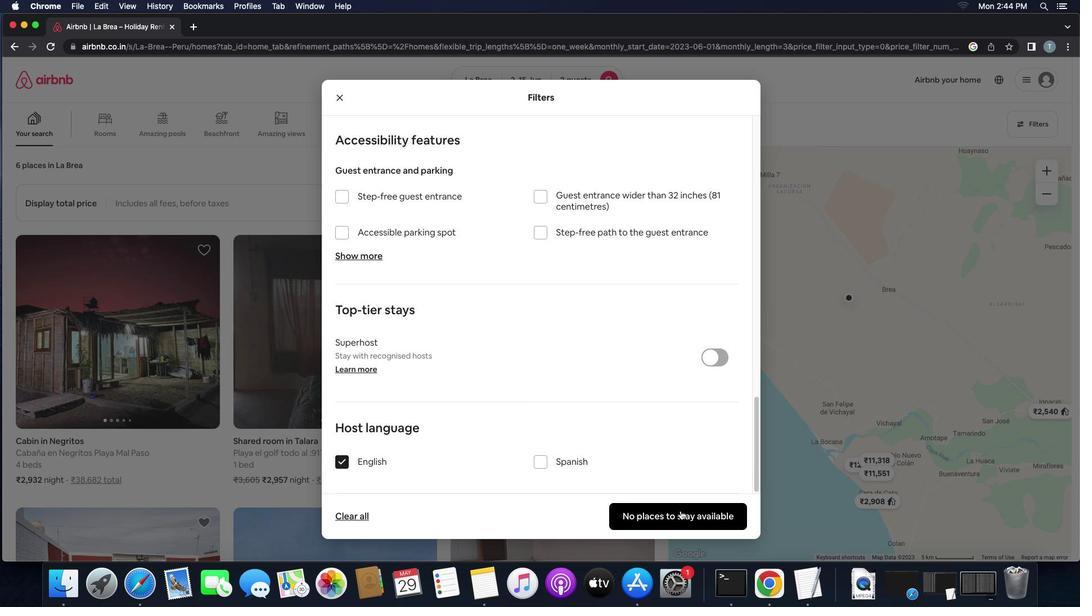 
Action: Mouse pressed left at (681, 511)
Screenshot: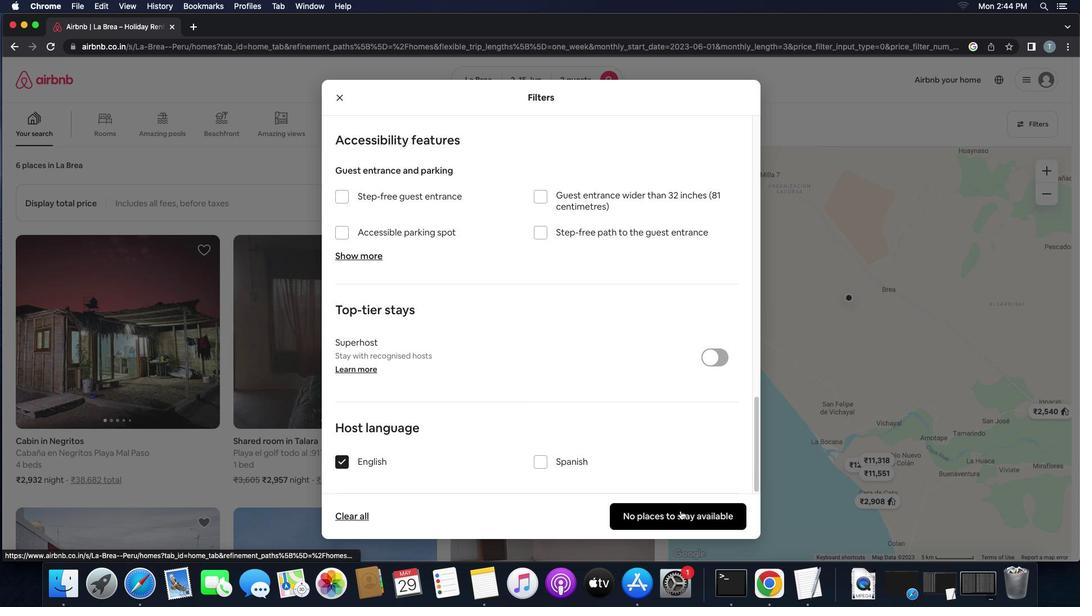 
Action: Mouse moved to (638, 498)
Screenshot: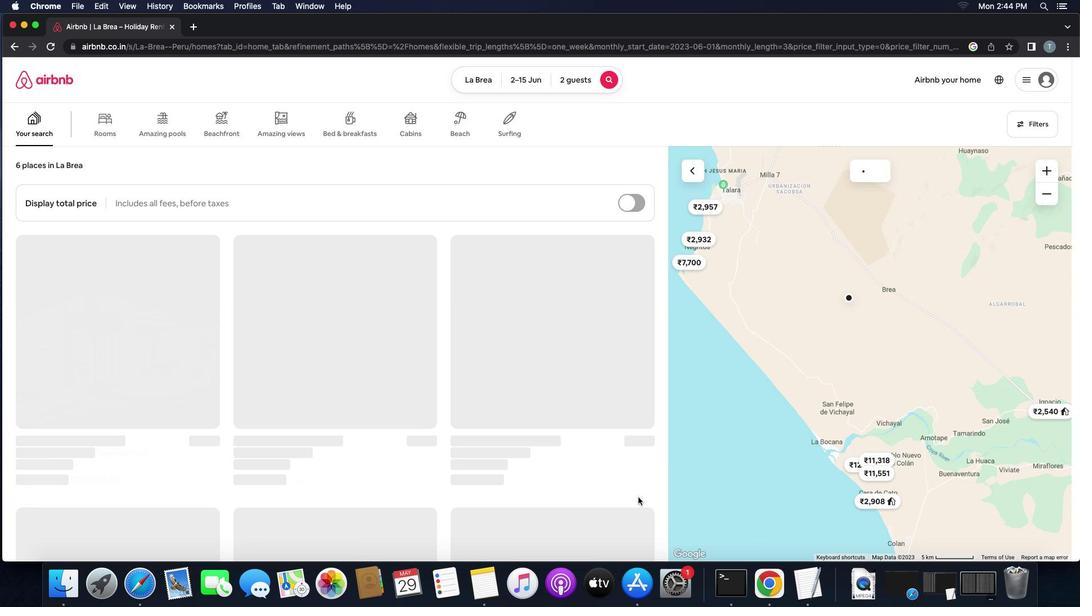 
